 Task: Check the percentage active listings of foyer in the last 1 year.
Action: Mouse moved to (1072, 240)
Screenshot: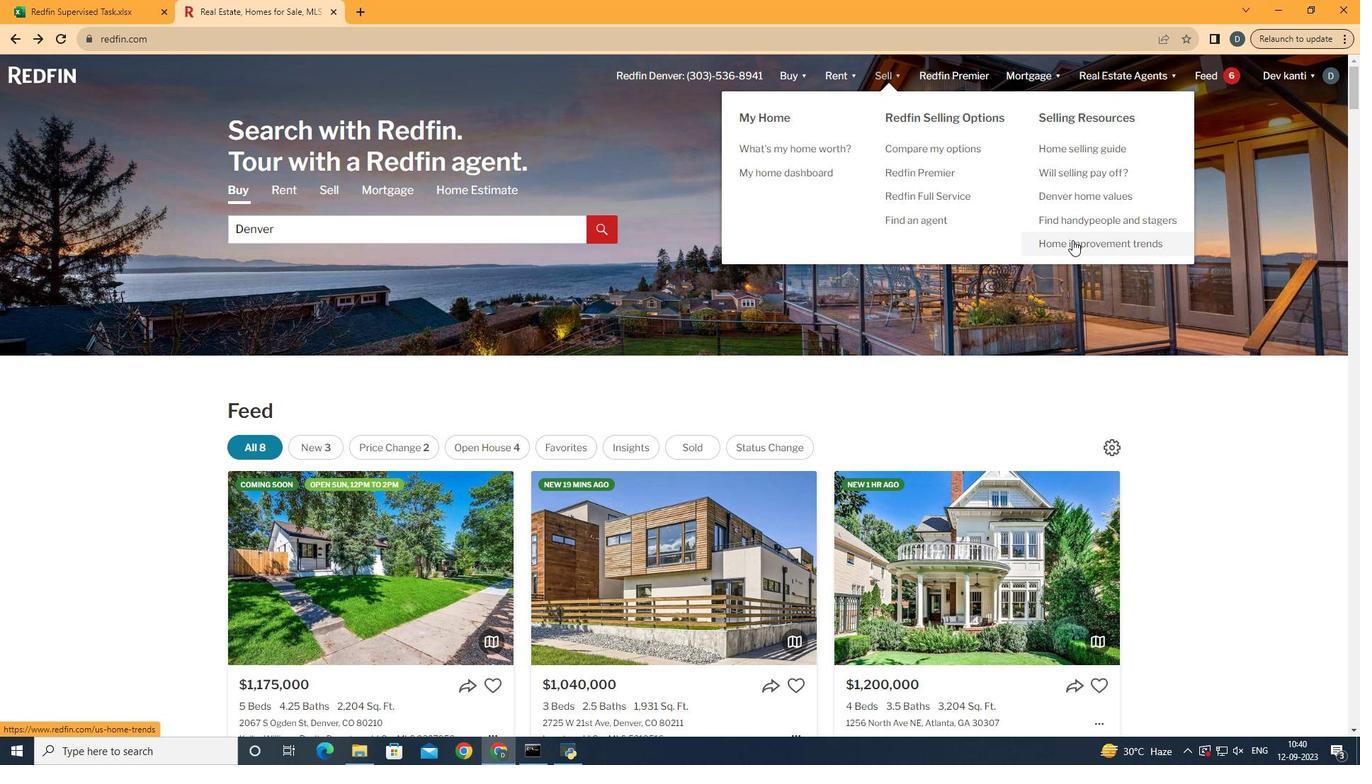 
Action: Mouse pressed left at (1072, 240)
Screenshot: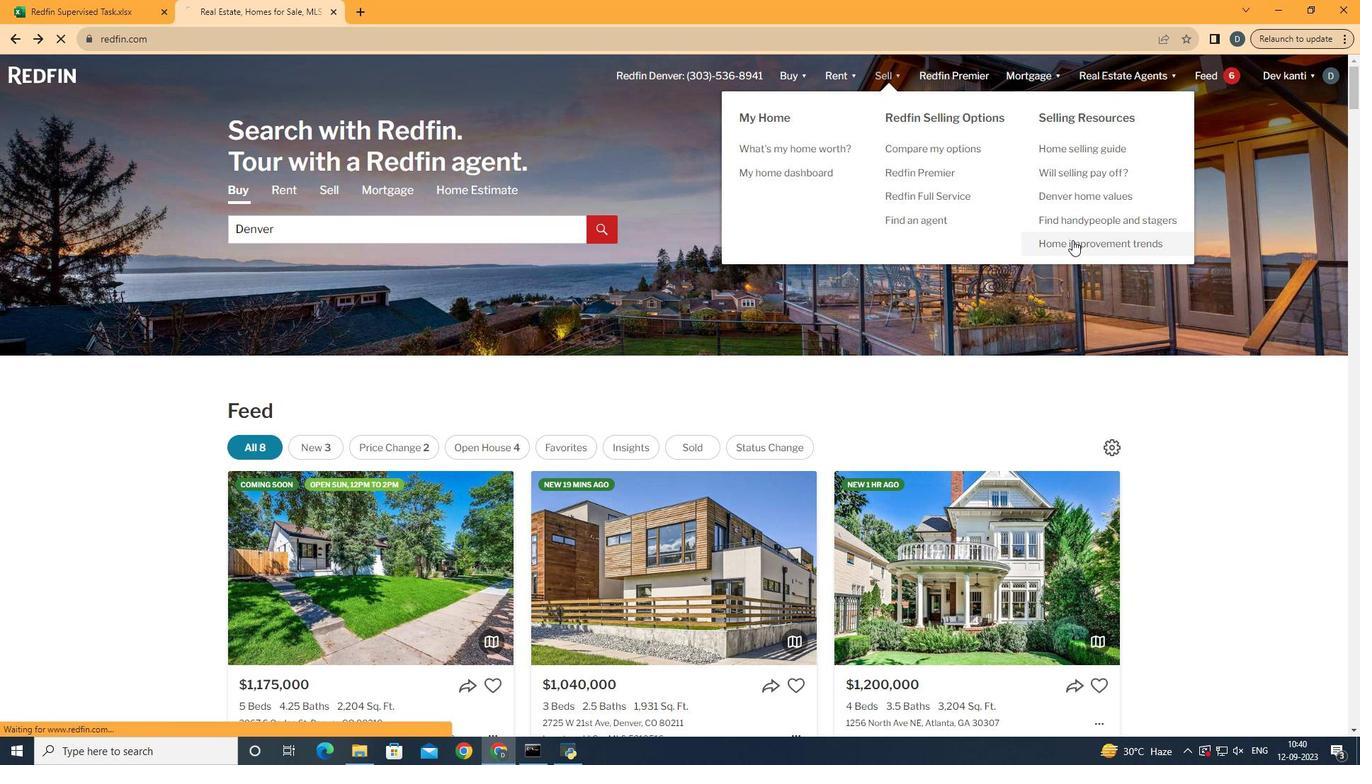 
Action: Mouse moved to (355, 271)
Screenshot: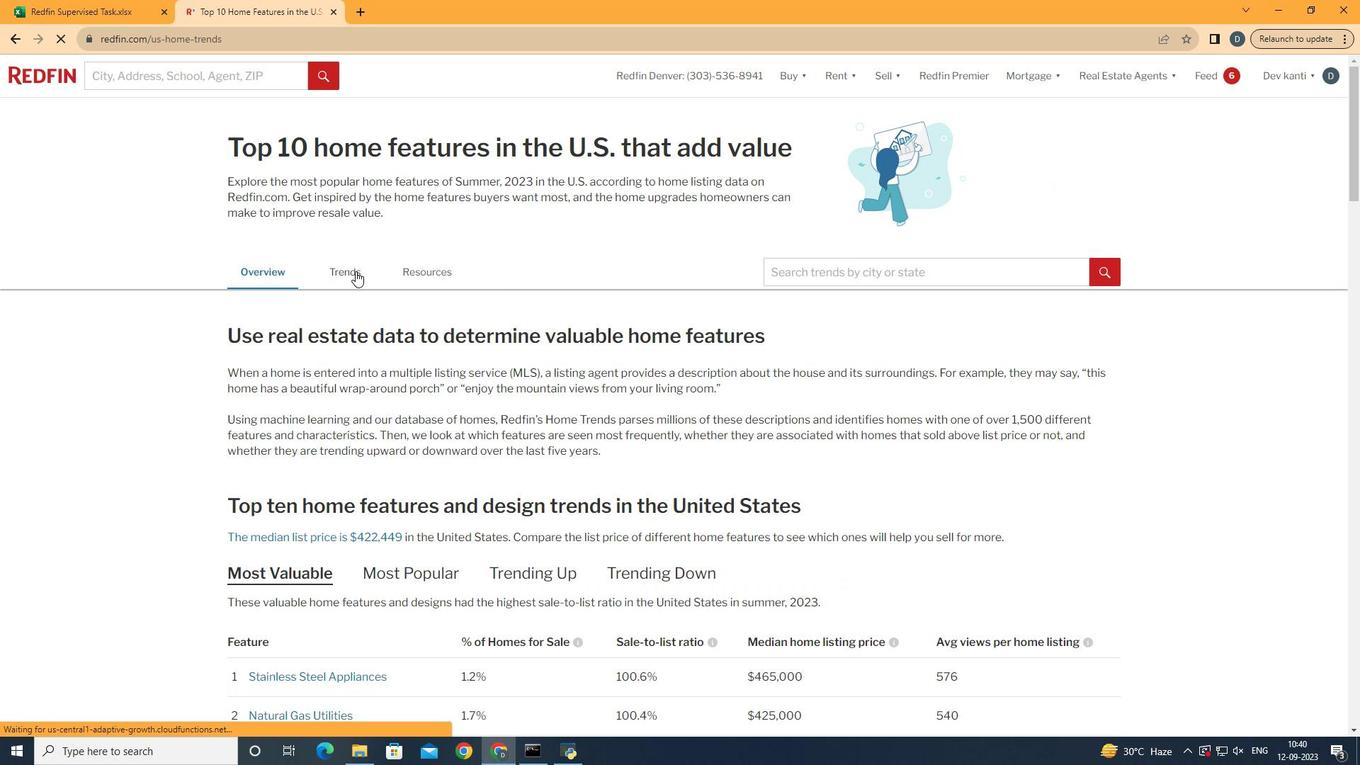 
Action: Mouse pressed left at (355, 271)
Screenshot: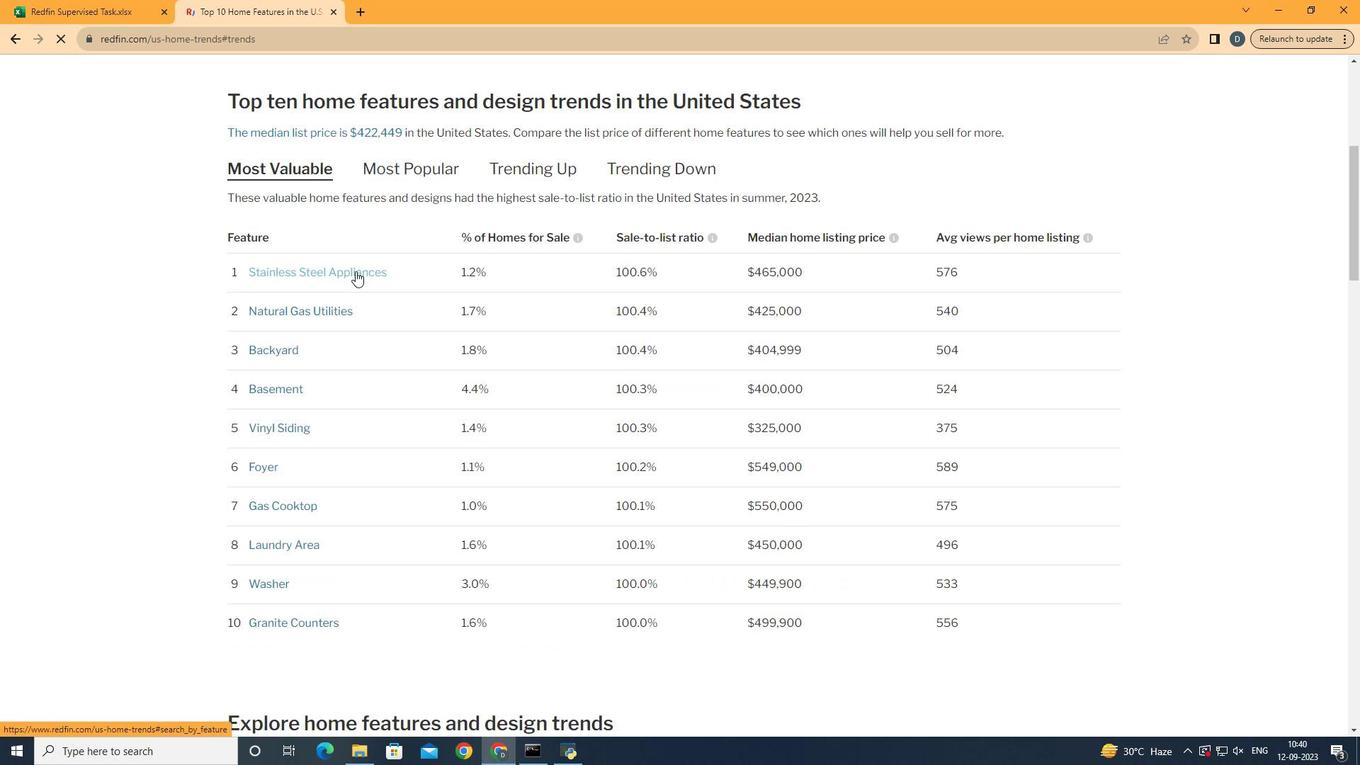 
Action: Mouse moved to (489, 359)
Screenshot: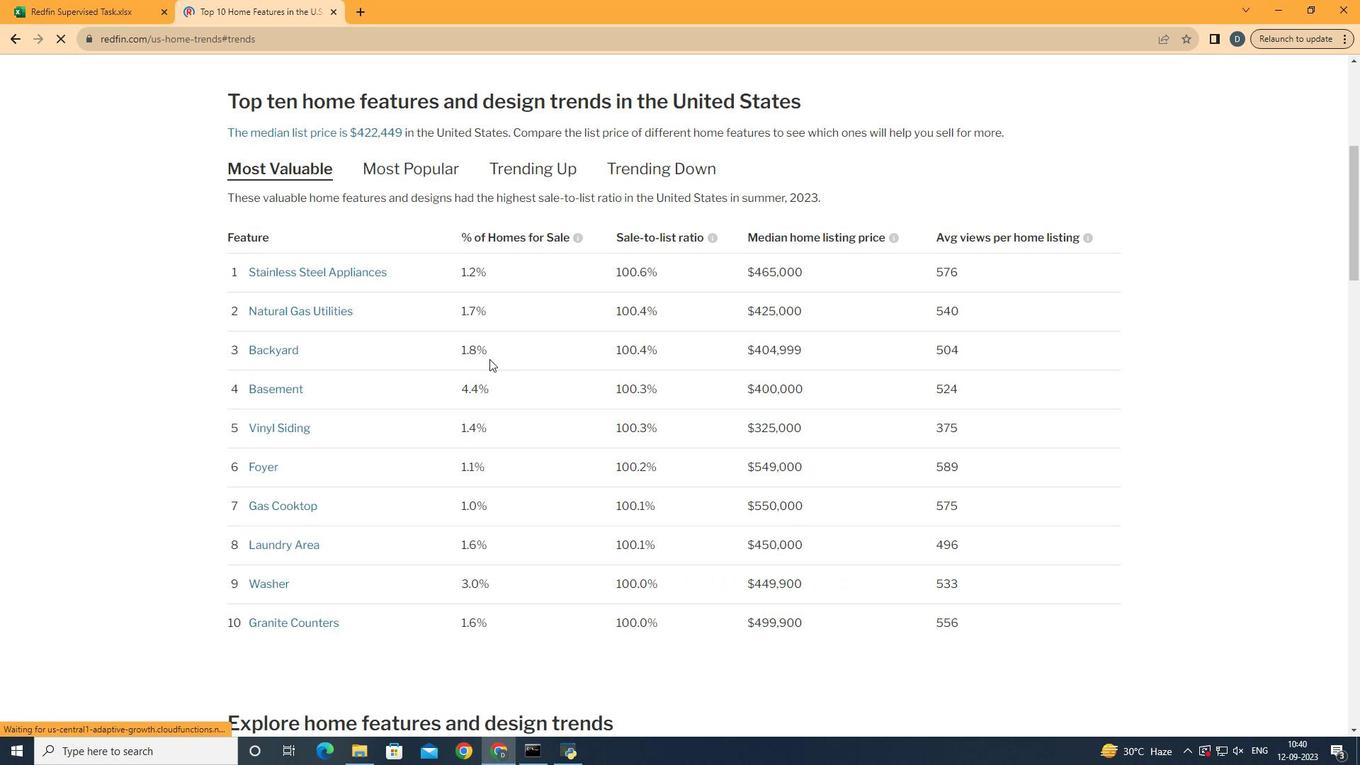 
Action: Mouse scrolled (489, 358) with delta (0, 0)
Screenshot: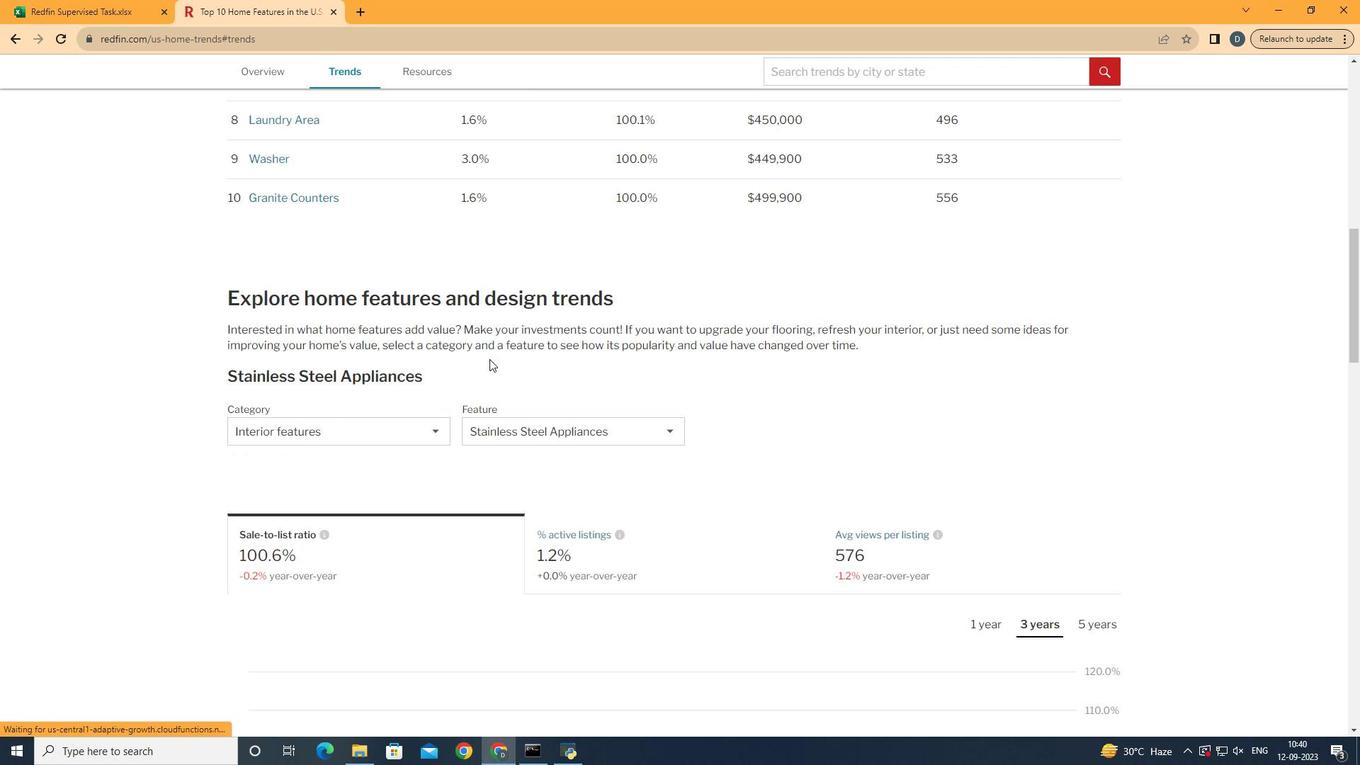 
Action: Mouse scrolled (489, 358) with delta (0, 0)
Screenshot: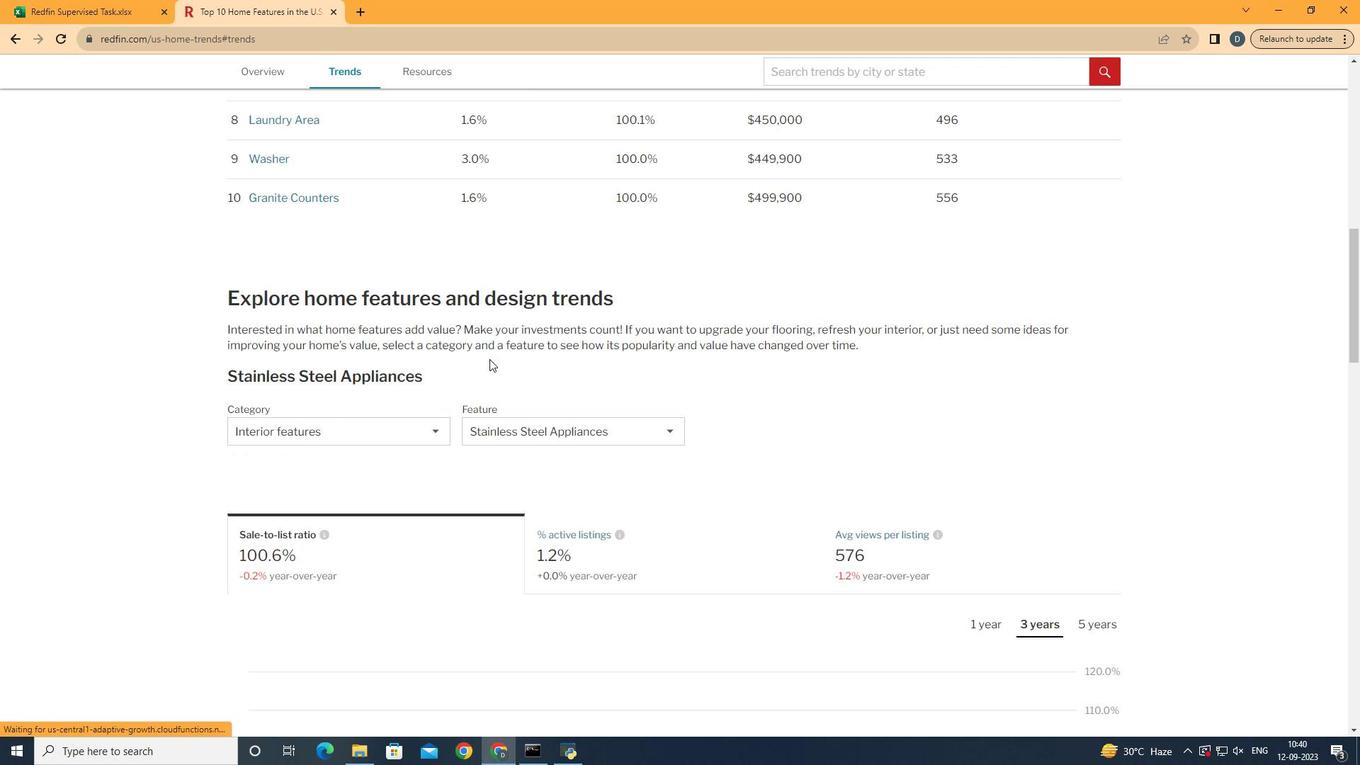 
Action: Mouse scrolled (489, 358) with delta (0, 0)
Screenshot: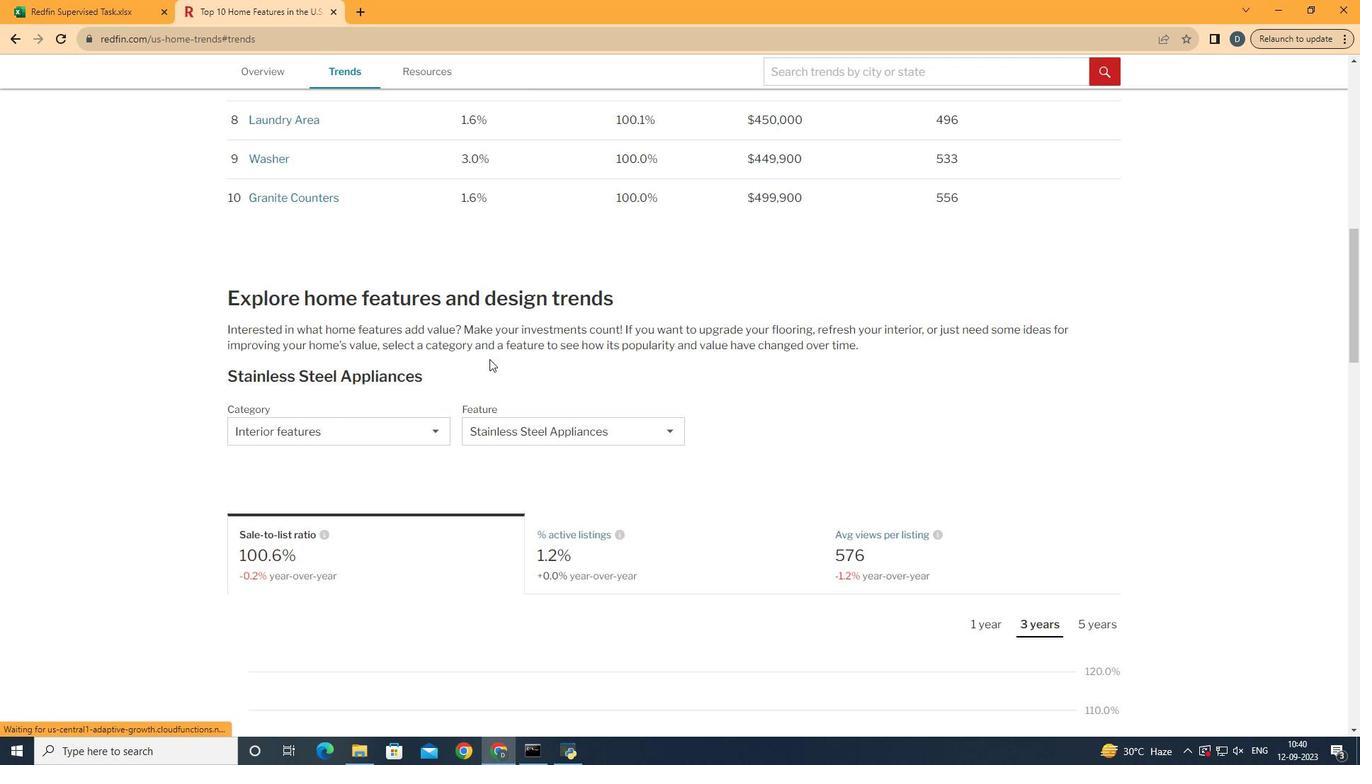 
Action: Mouse scrolled (489, 358) with delta (0, 0)
Screenshot: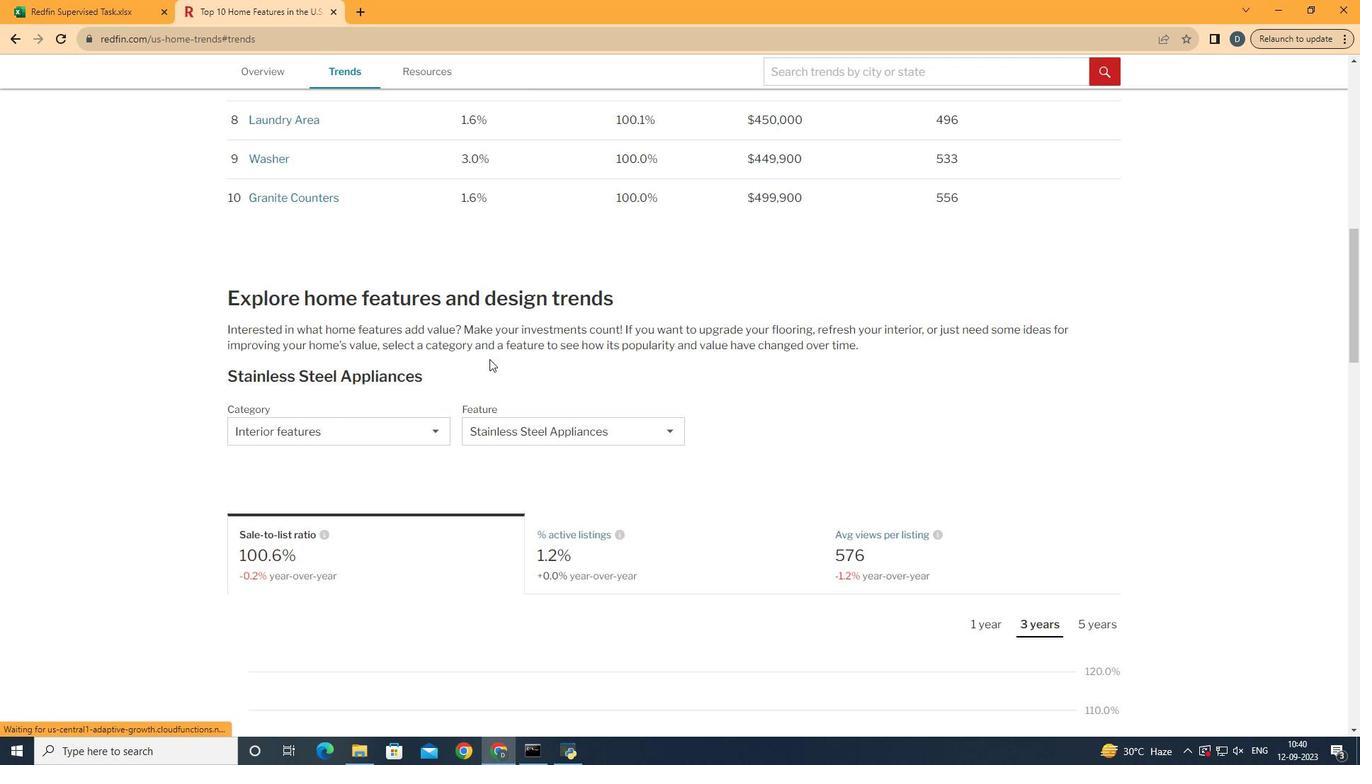 
Action: Mouse scrolled (489, 358) with delta (0, 0)
Screenshot: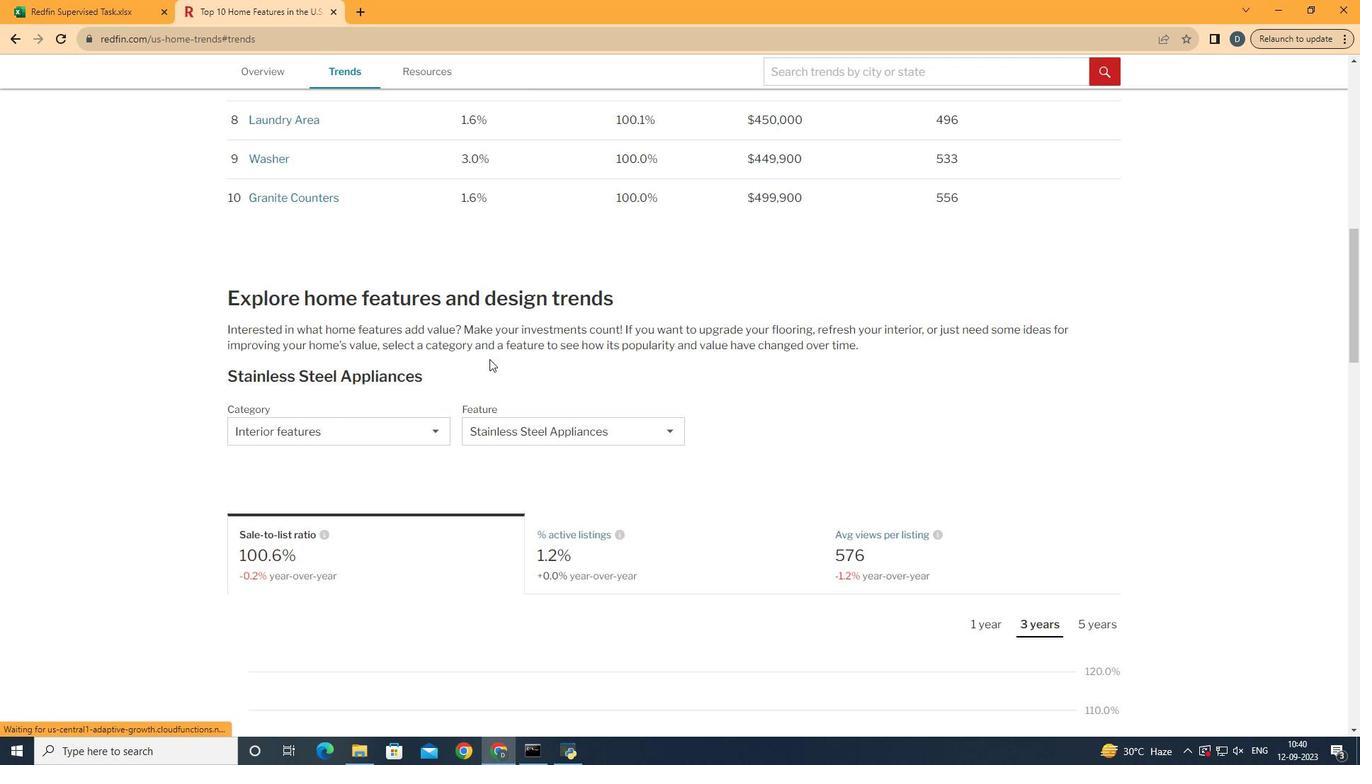 
Action: Mouse moved to (489, 359)
Screenshot: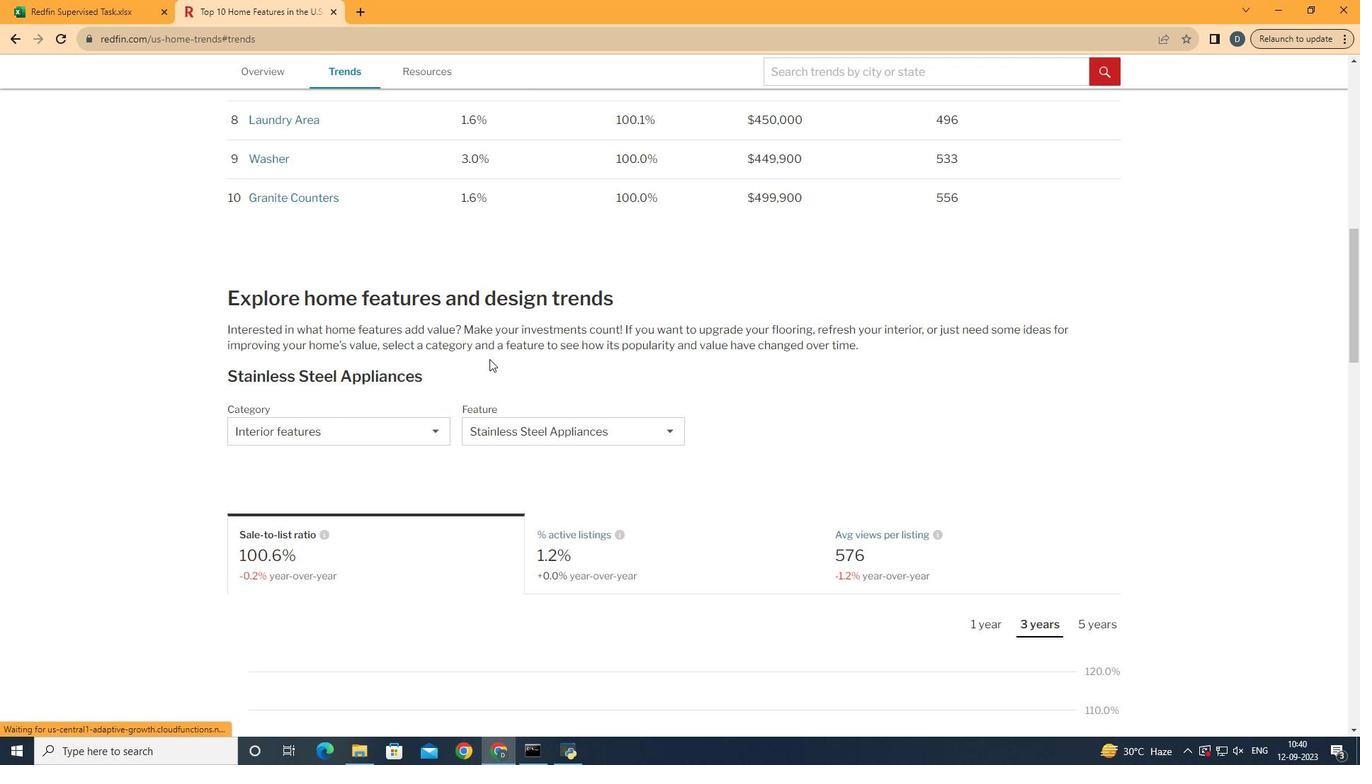 
Action: Mouse scrolled (489, 358) with delta (0, 0)
Screenshot: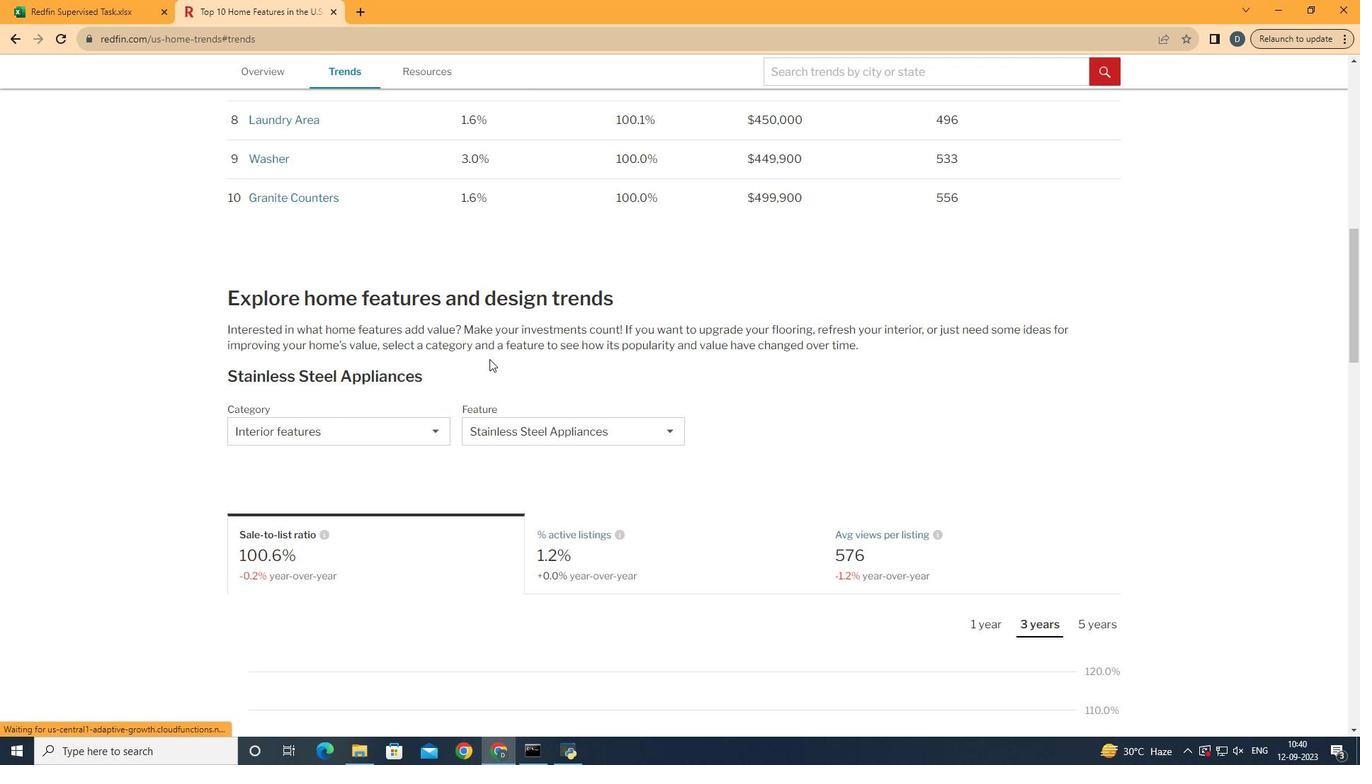 
Action: Mouse scrolled (489, 358) with delta (0, 0)
Screenshot: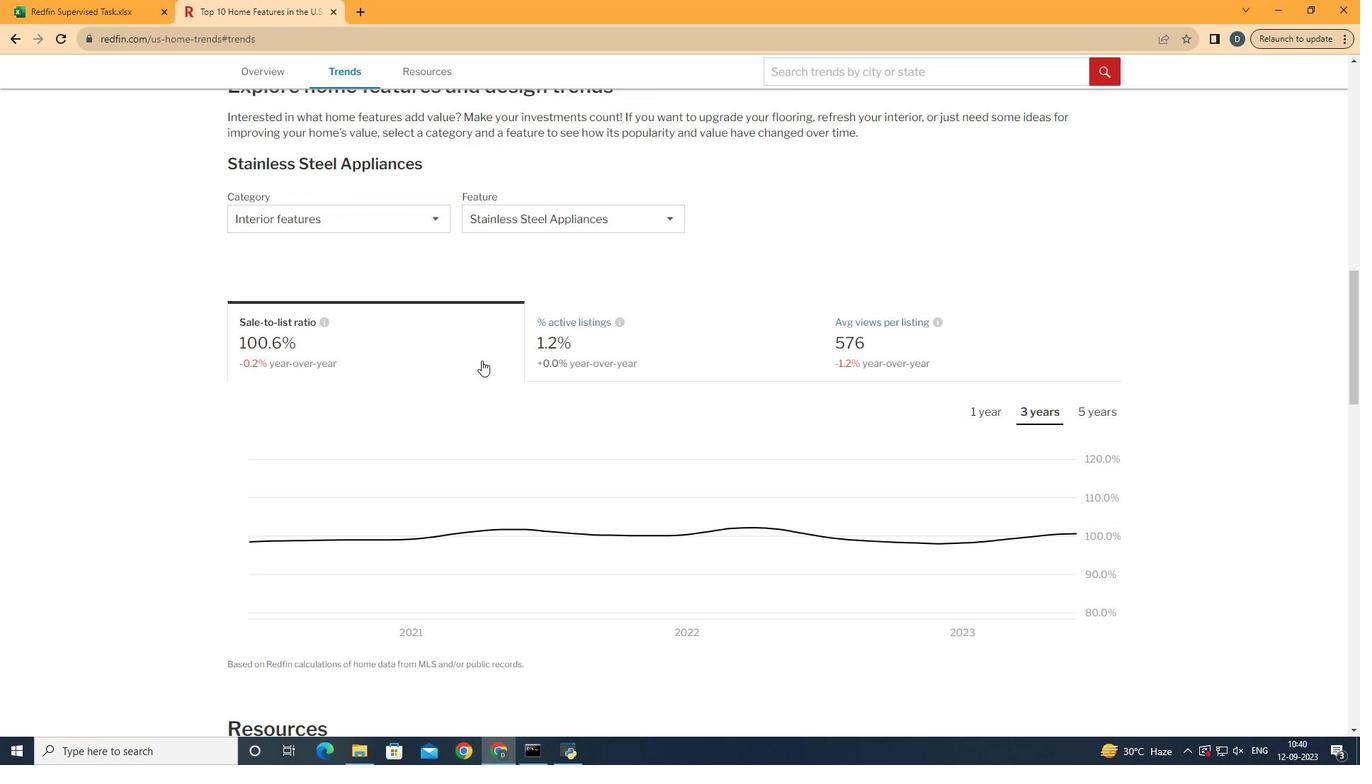 
Action: Mouse scrolled (489, 358) with delta (0, 0)
Screenshot: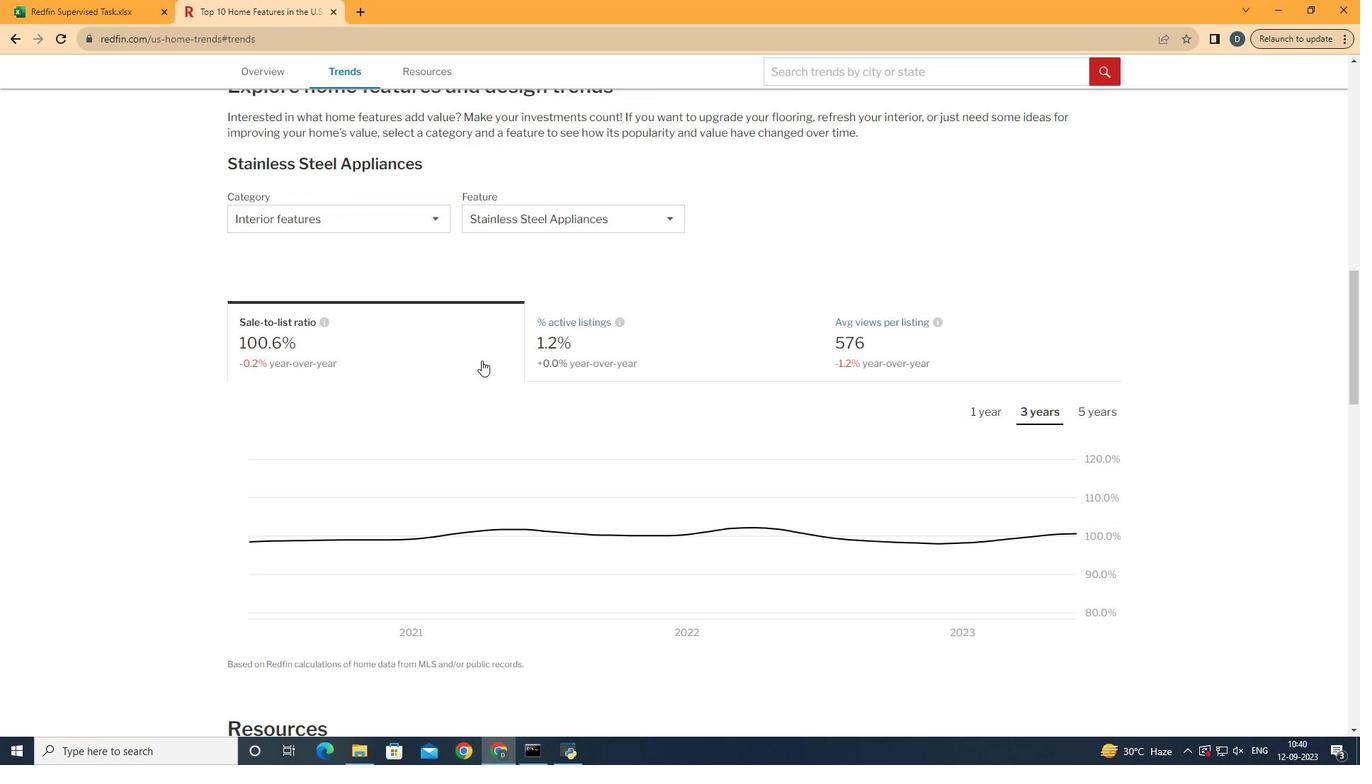 
Action: Mouse scrolled (489, 358) with delta (0, 0)
Screenshot: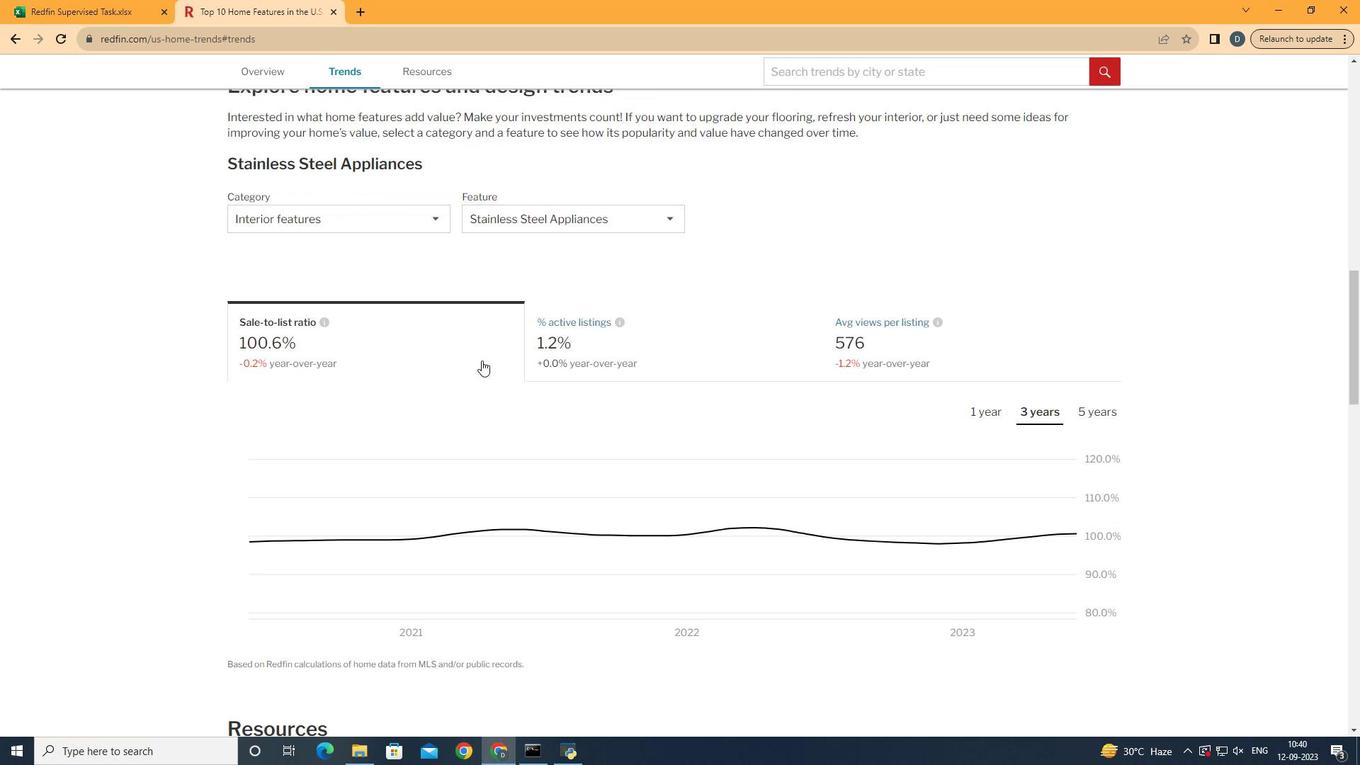 
Action: Mouse moved to (409, 221)
Screenshot: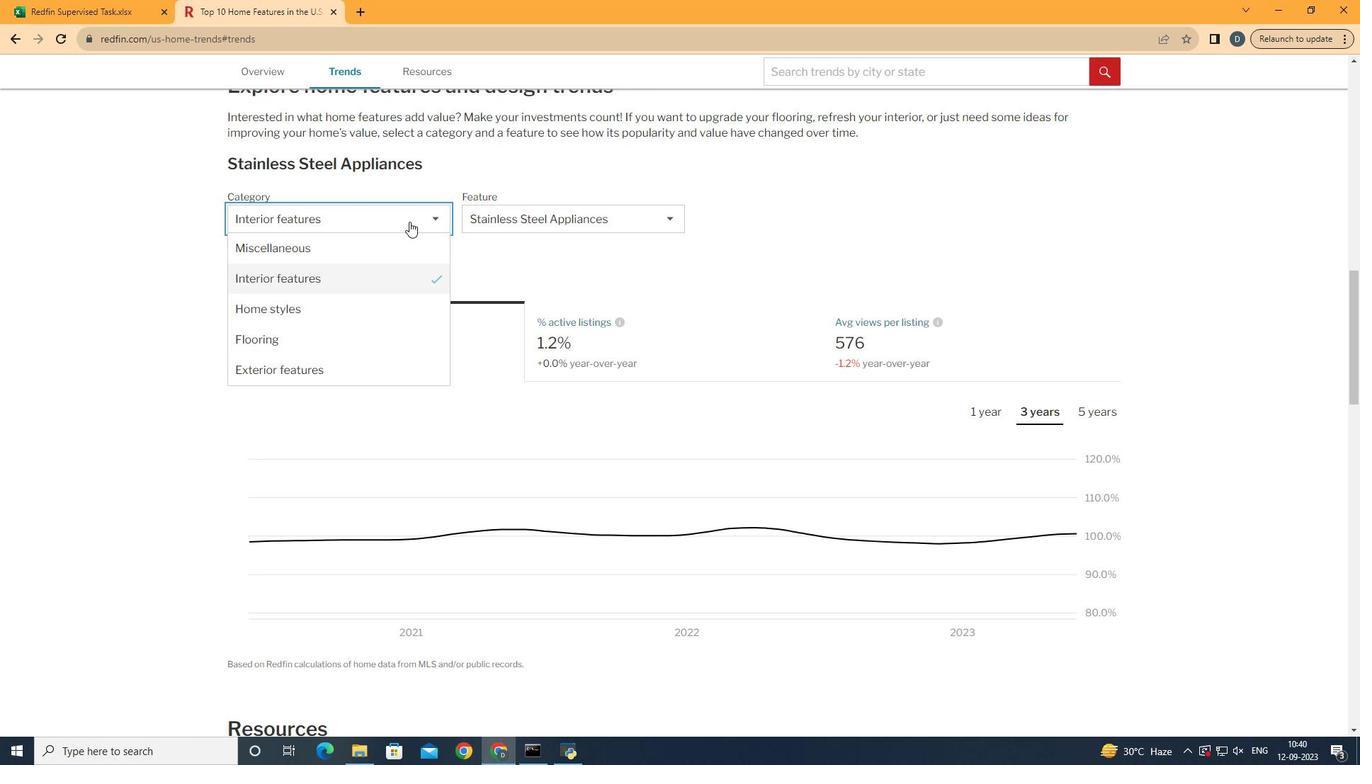 
Action: Mouse pressed left at (409, 221)
Screenshot: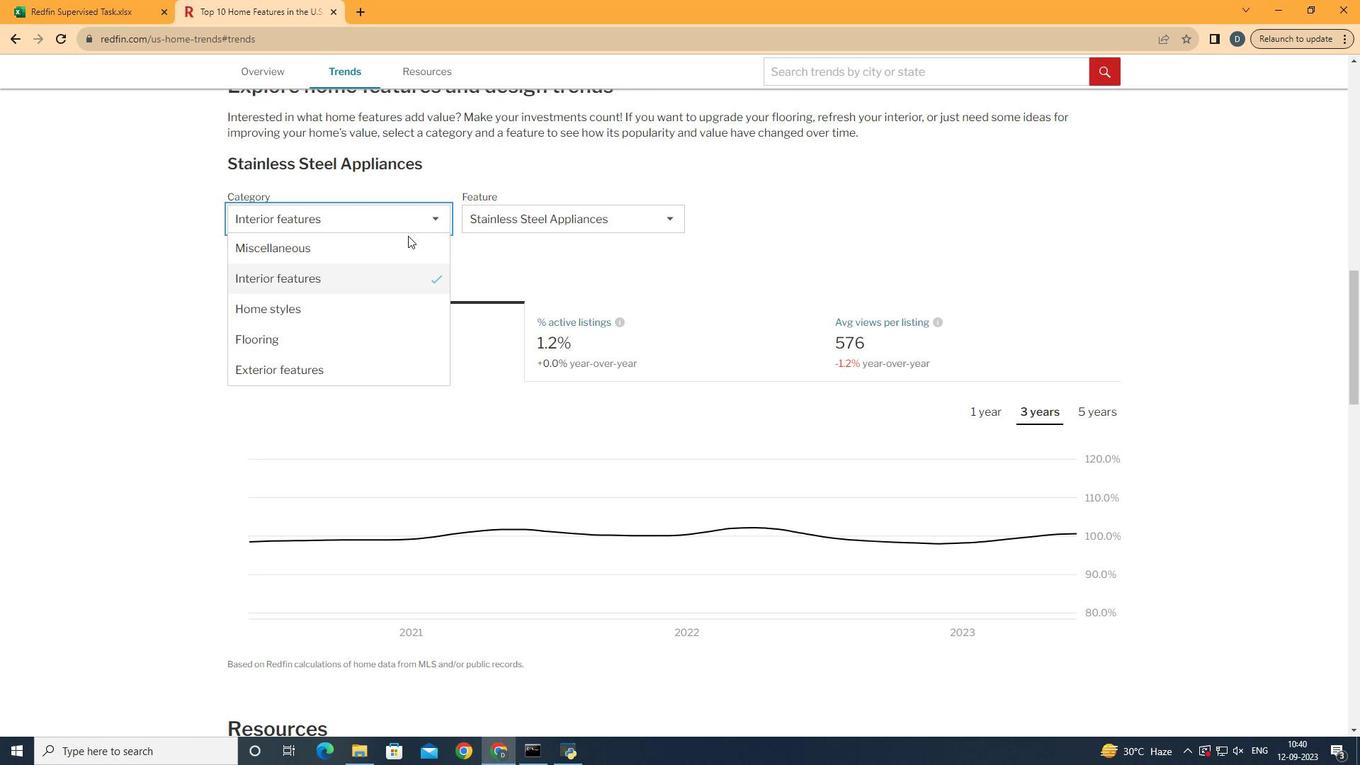 
Action: Mouse moved to (399, 282)
Screenshot: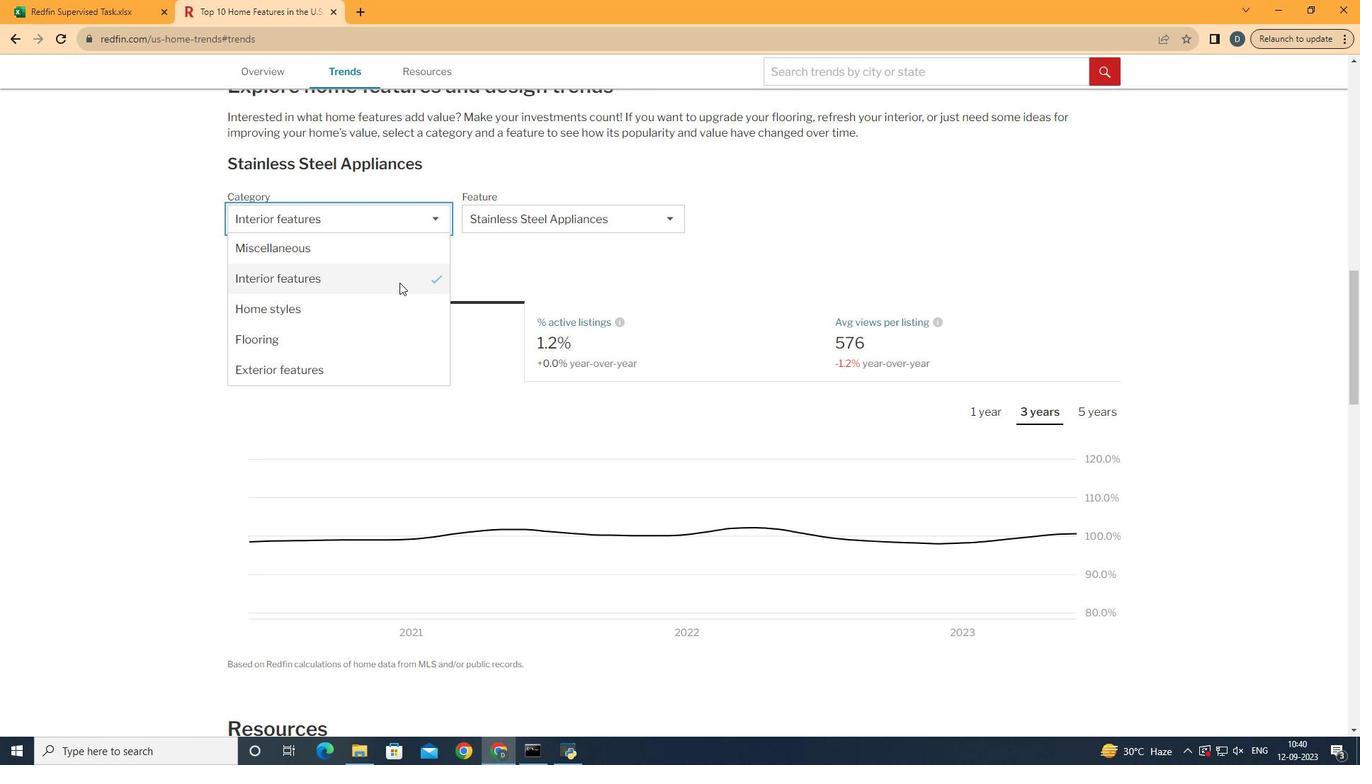 
Action: Mouse pressed left at (399, 282)
Screenshot: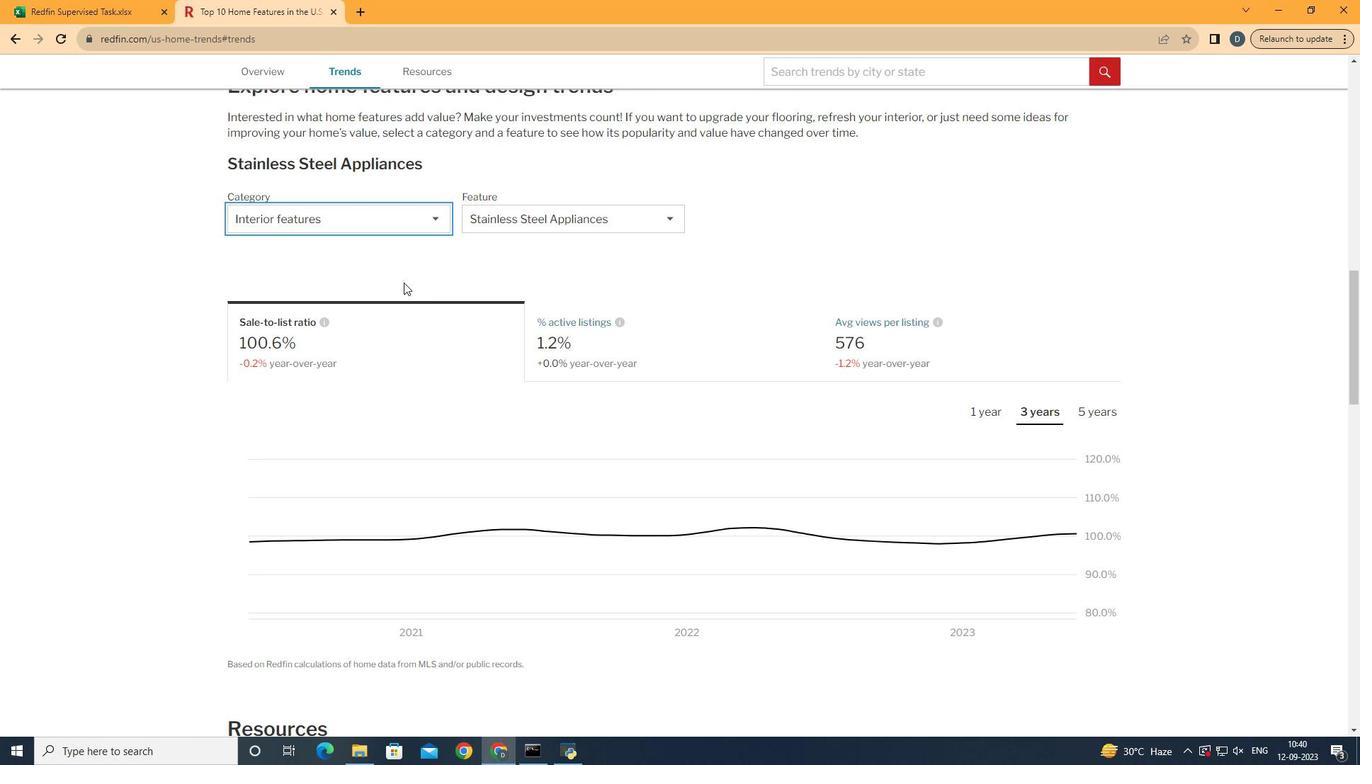 
Action: Mouse moved to (559, 221)
Screenshot: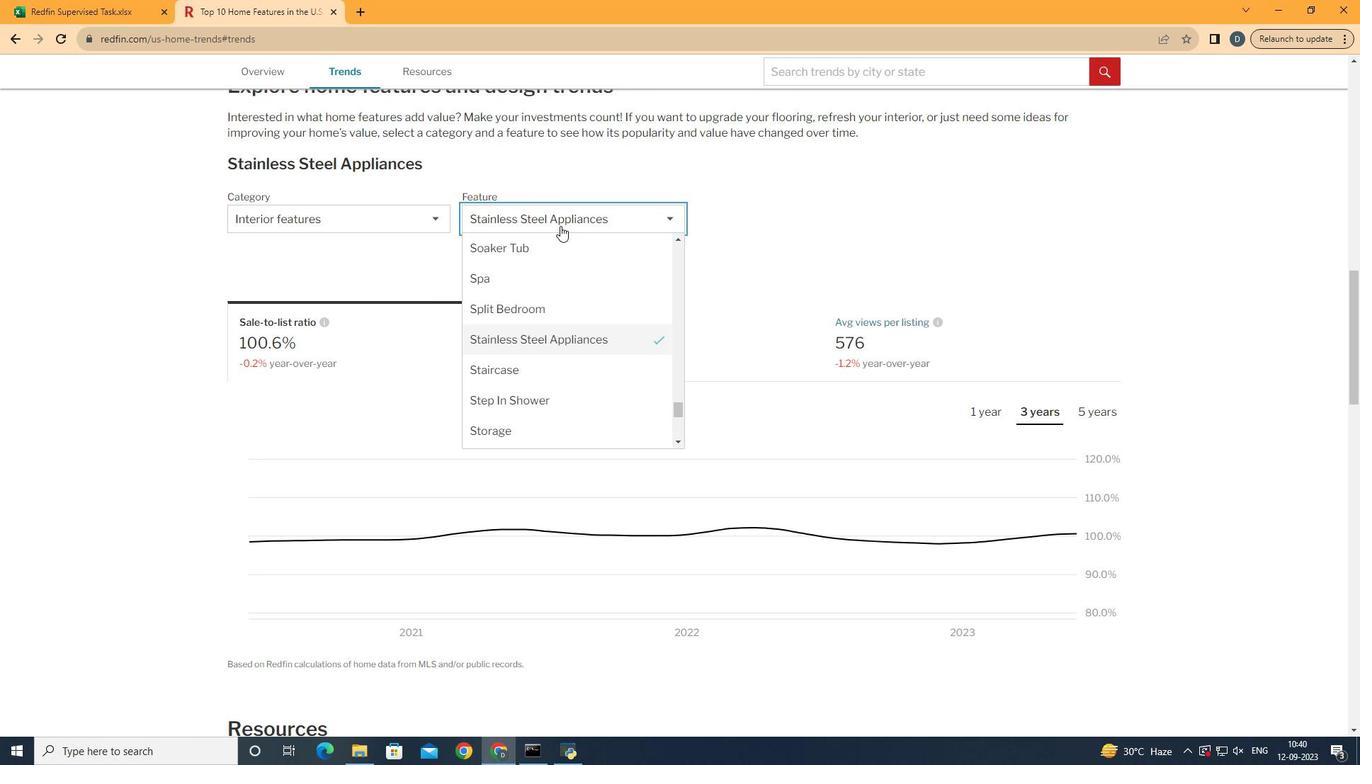
Action: Mouse pressed left at (559, 221)
Screenshot: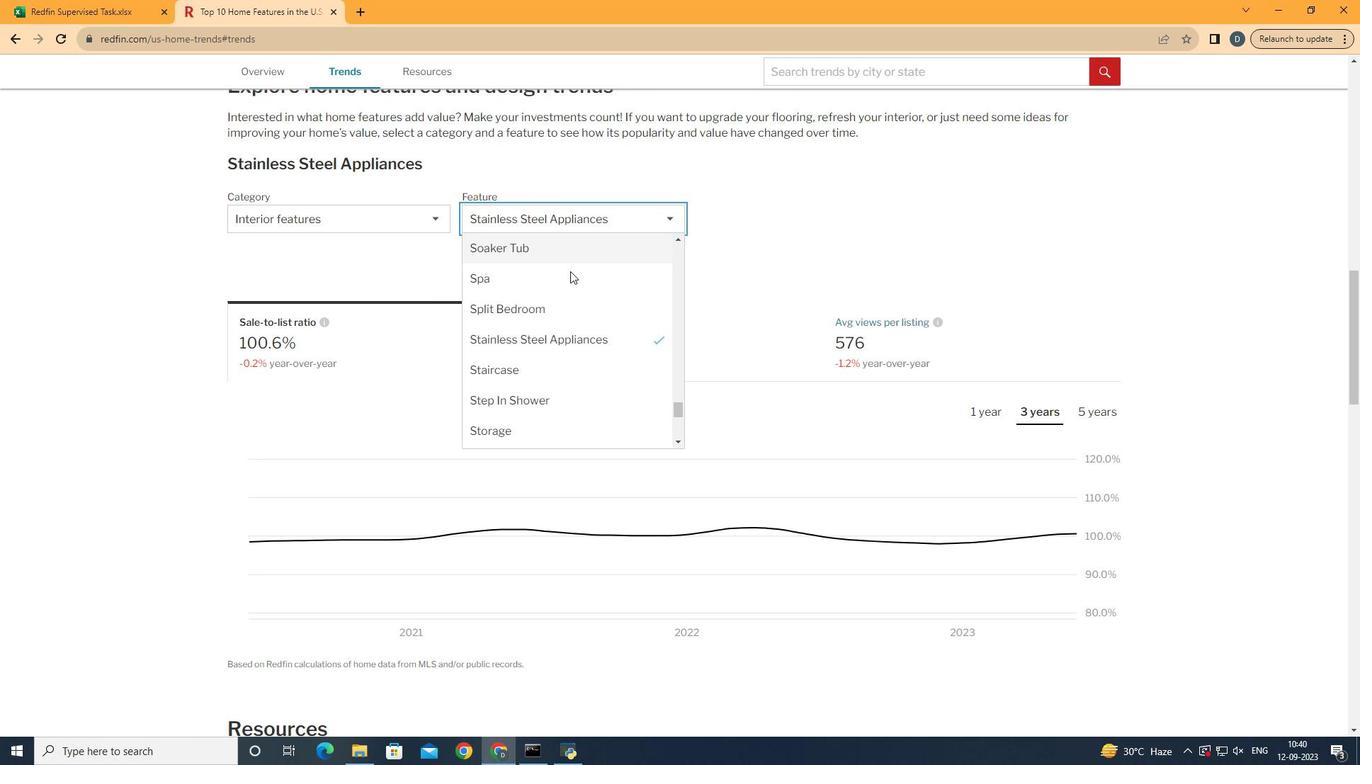 
Action: Mouse moved to (595, 337)
Screenshot: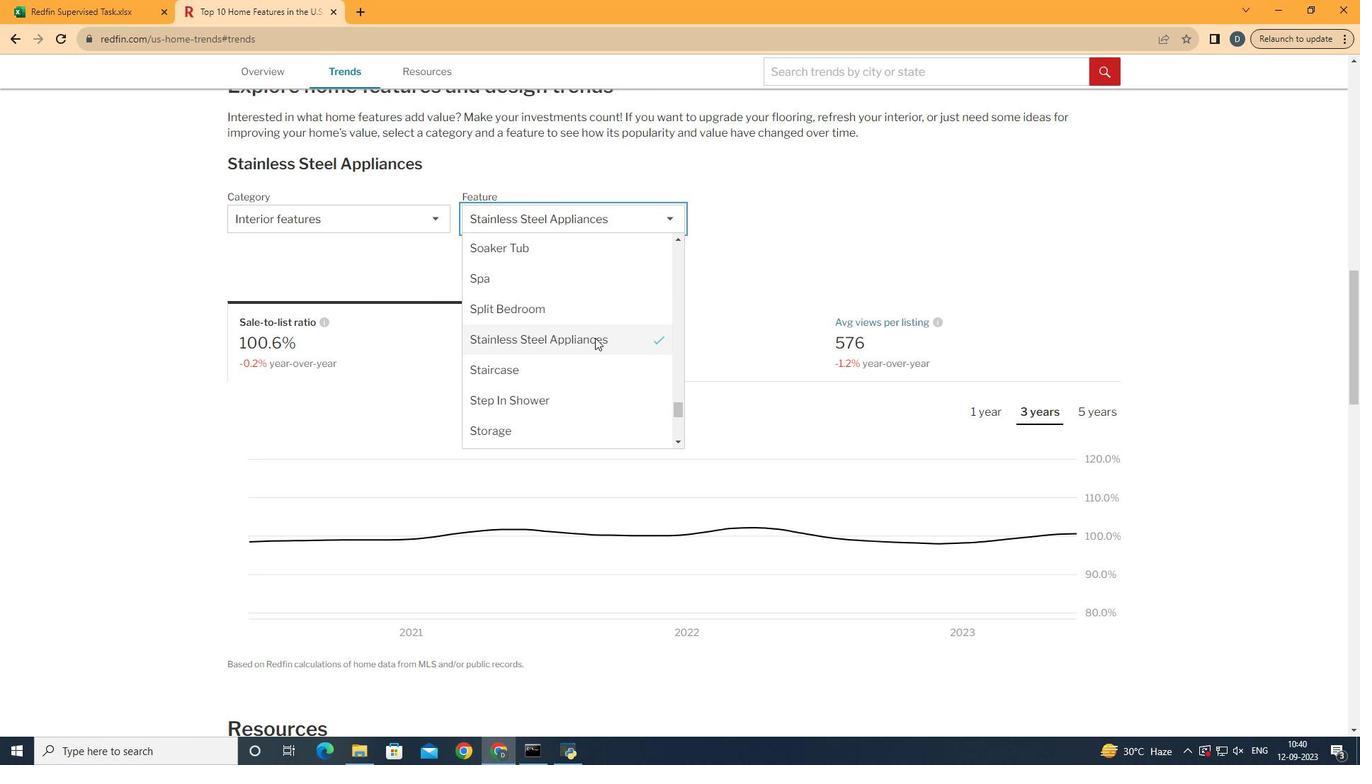 
Action: Mouse scrolled (595, 338) with delta (0, 0)
Screenshot: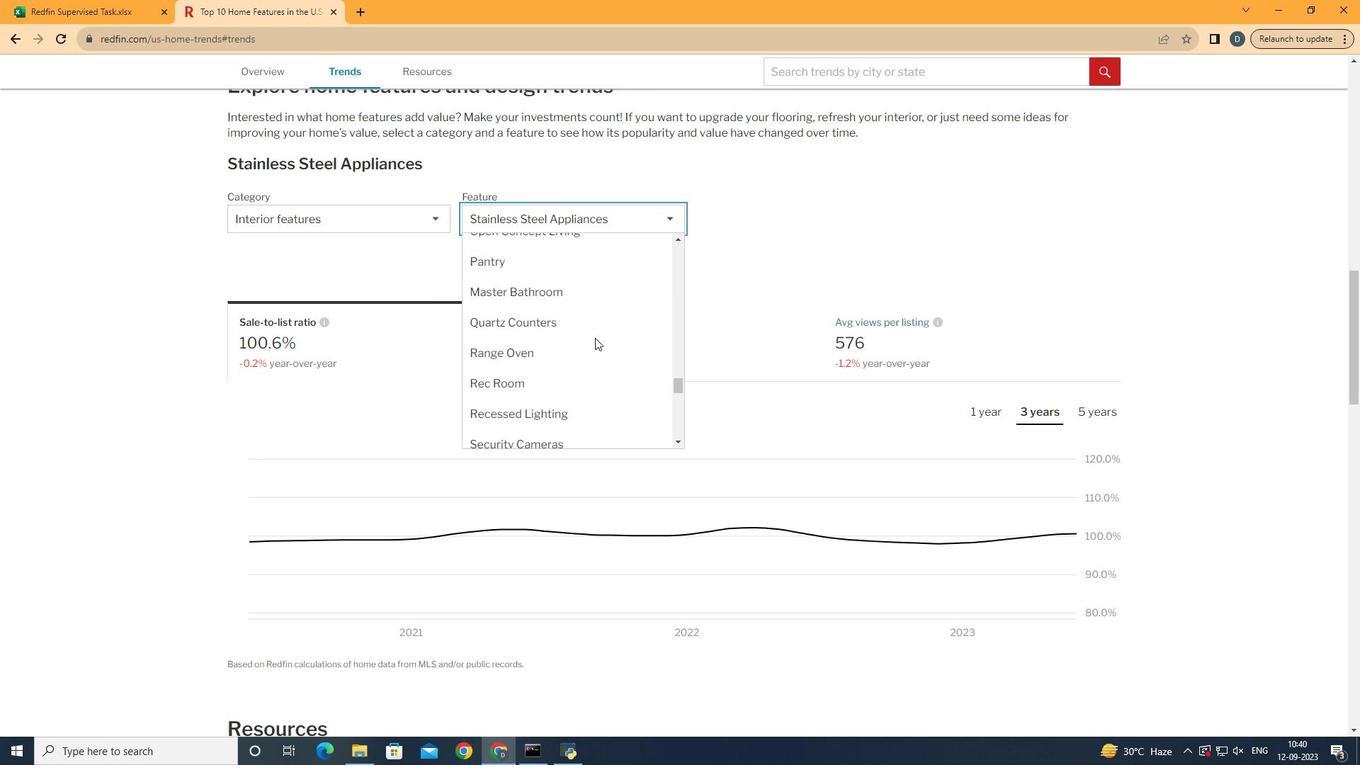 
Action: Mouse scrolled (595, 338) with delta (0, 0)
Screenshot: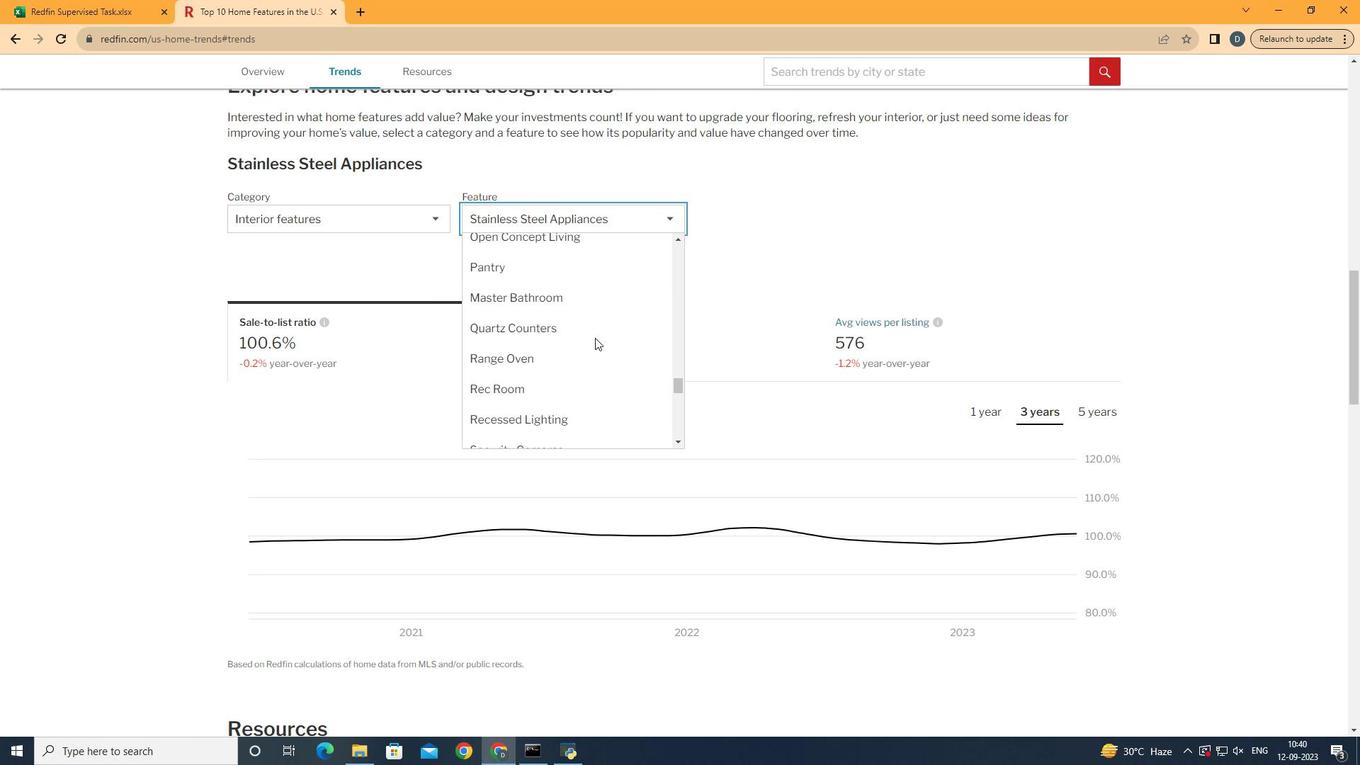 
Action: Mouse scrolled (595, 338) with delta (0, 0)
Screenshot: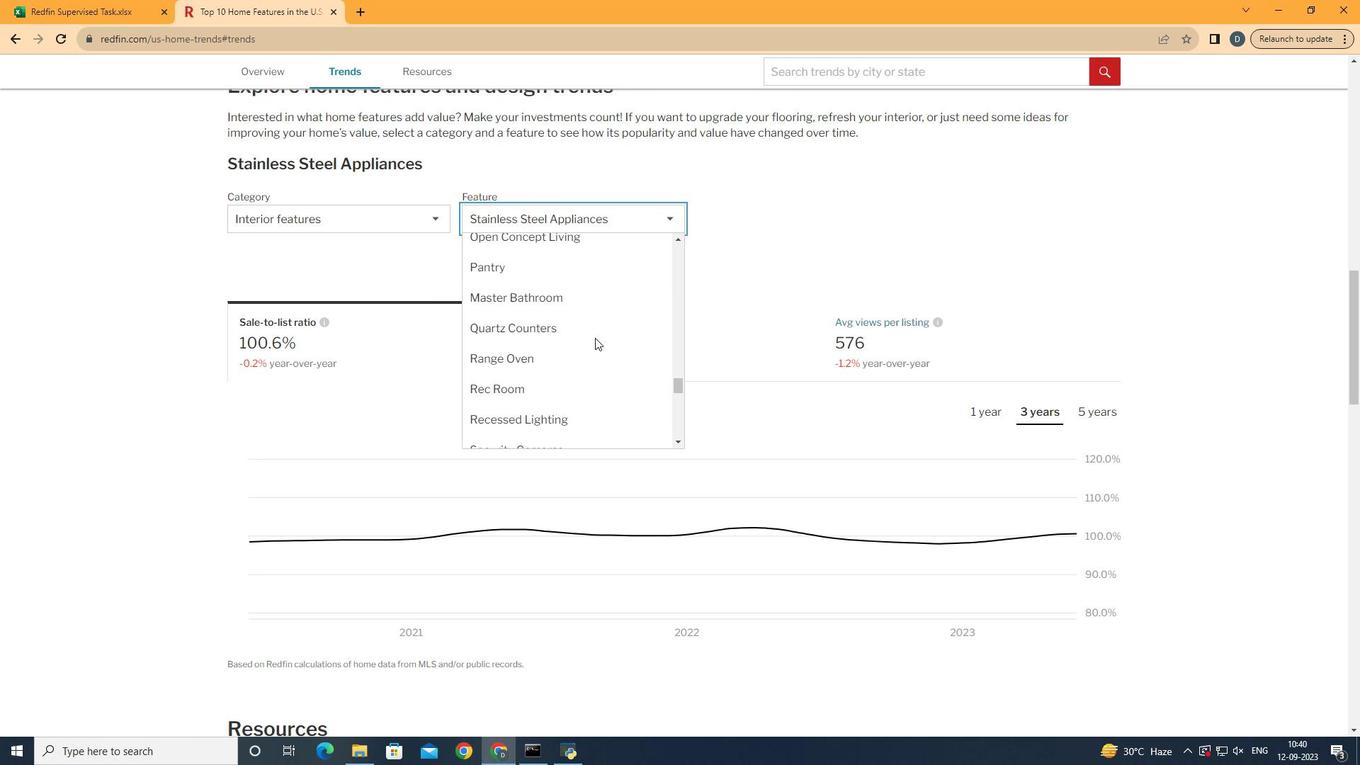 
Action: Mouse scrolled (595, 338) with delta (0, 0)
Screenshot: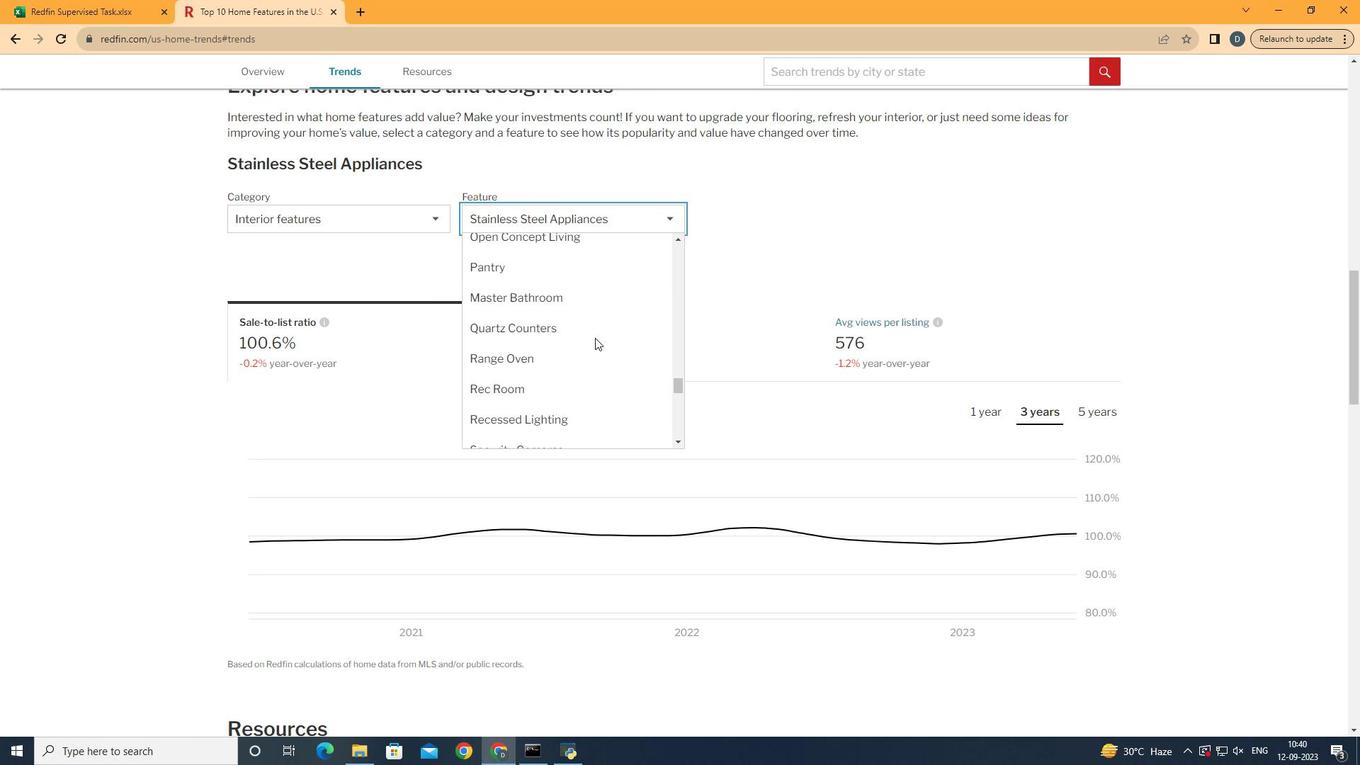 
Action: Mouse scrolled (595, 338) with delta (0, 0)
Screenshot: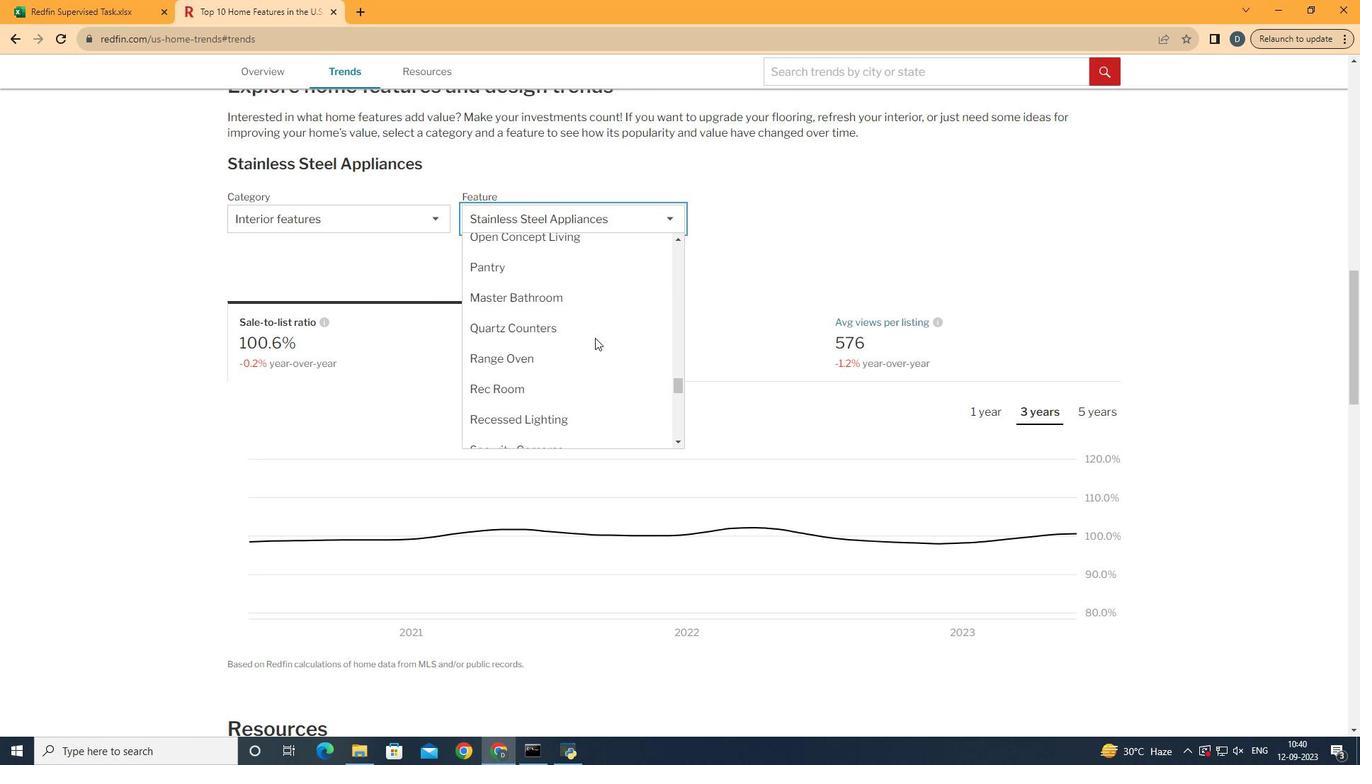 
Action: Mouse scrolled (595, 338) with delta (0, 0)
Screenshot: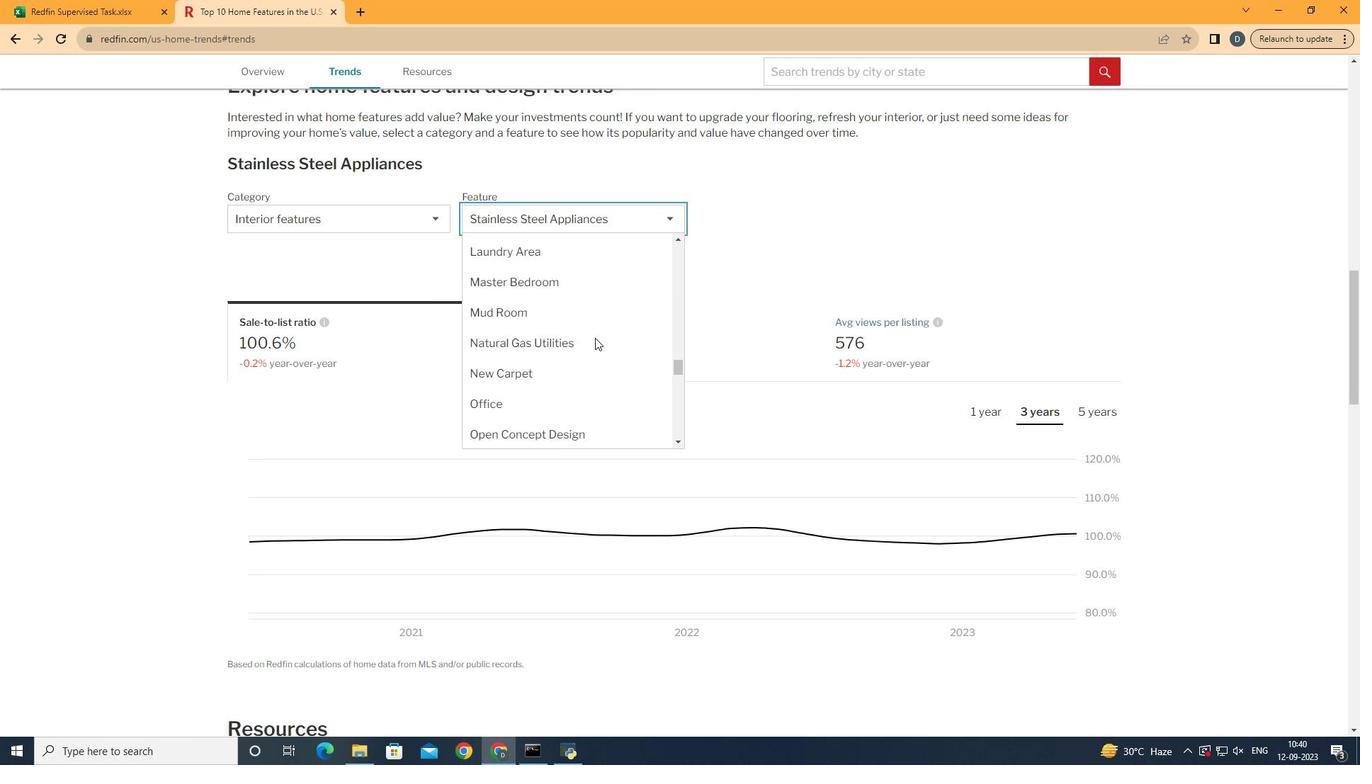 
Action: Mouse scrolled (595, 338) with delta (0, 0)
Screenshot: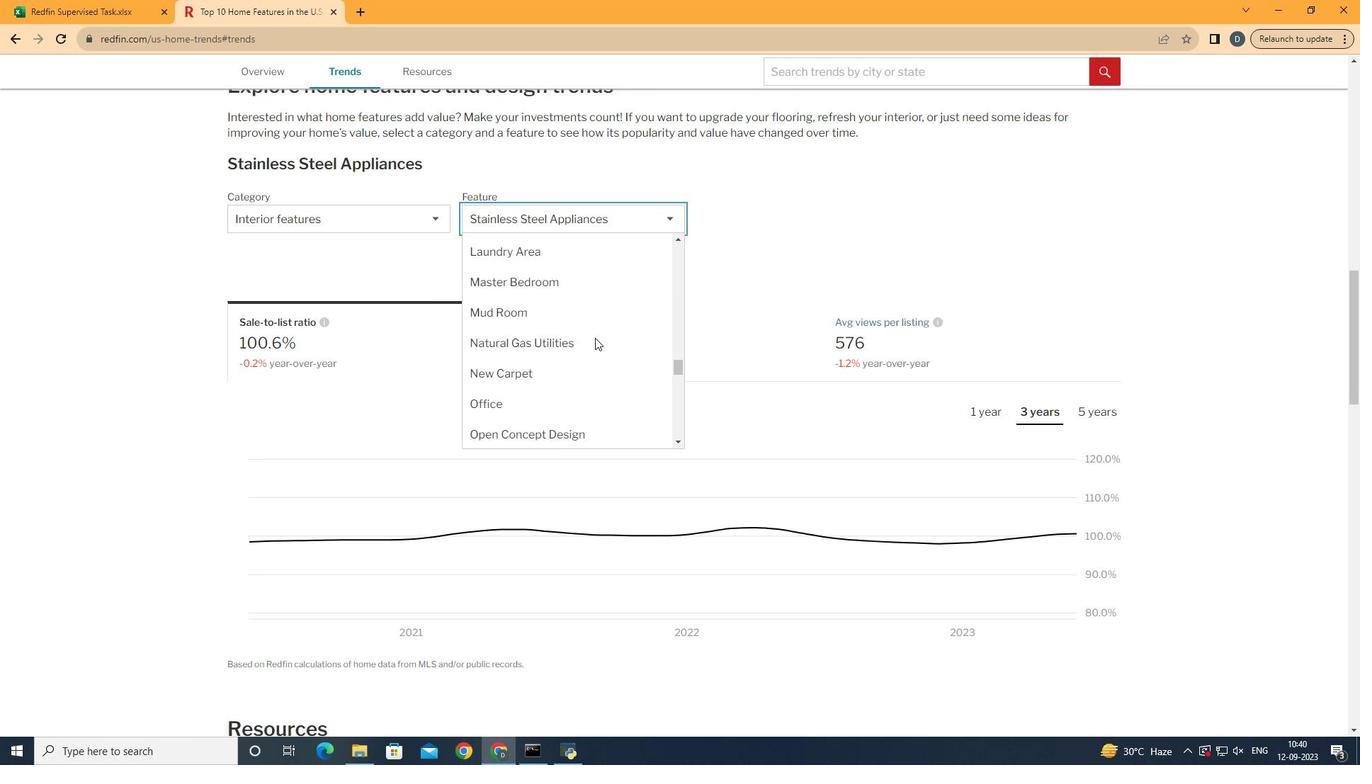 
Action: Mouse scrolled (595, 338) with delta (0, 0)
Screenshot: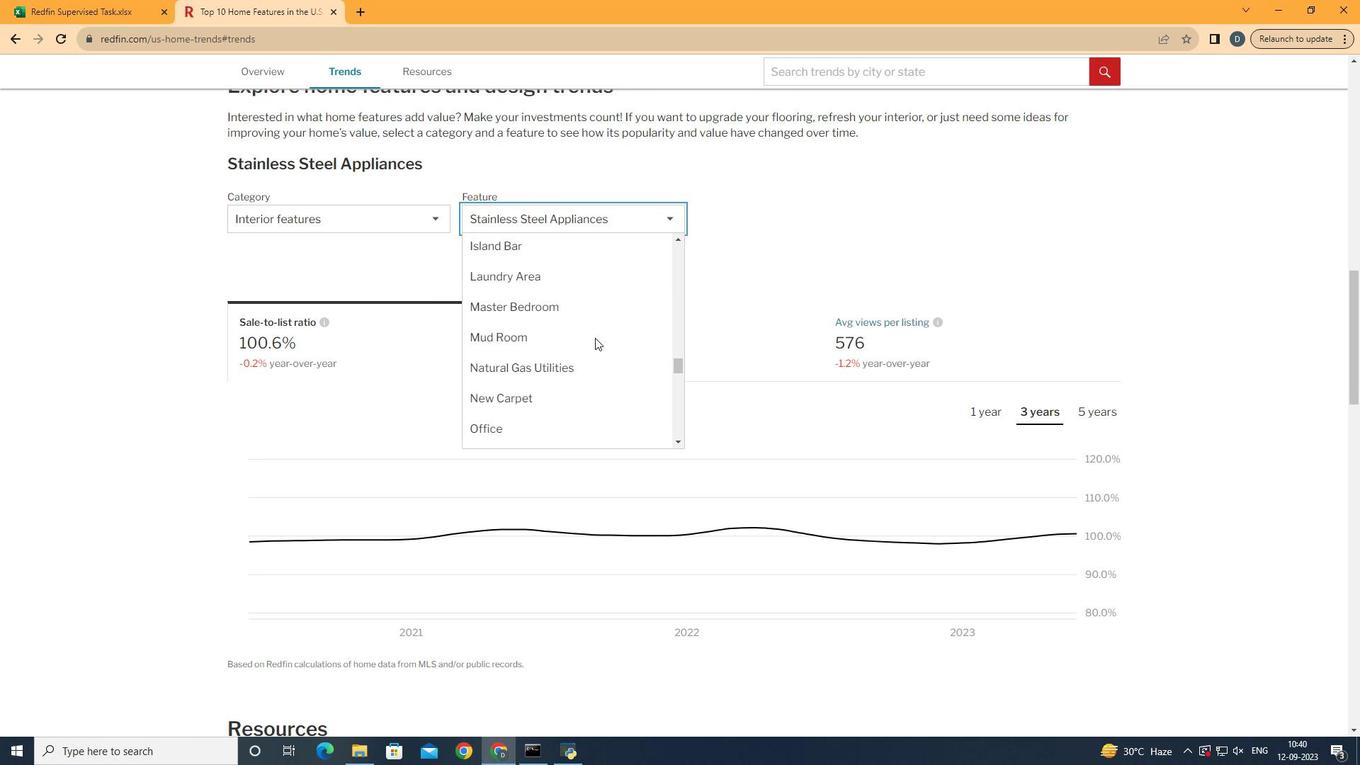 
Action: Mouse scrolled (595, 338) with delta (0, 0)
Screenshot: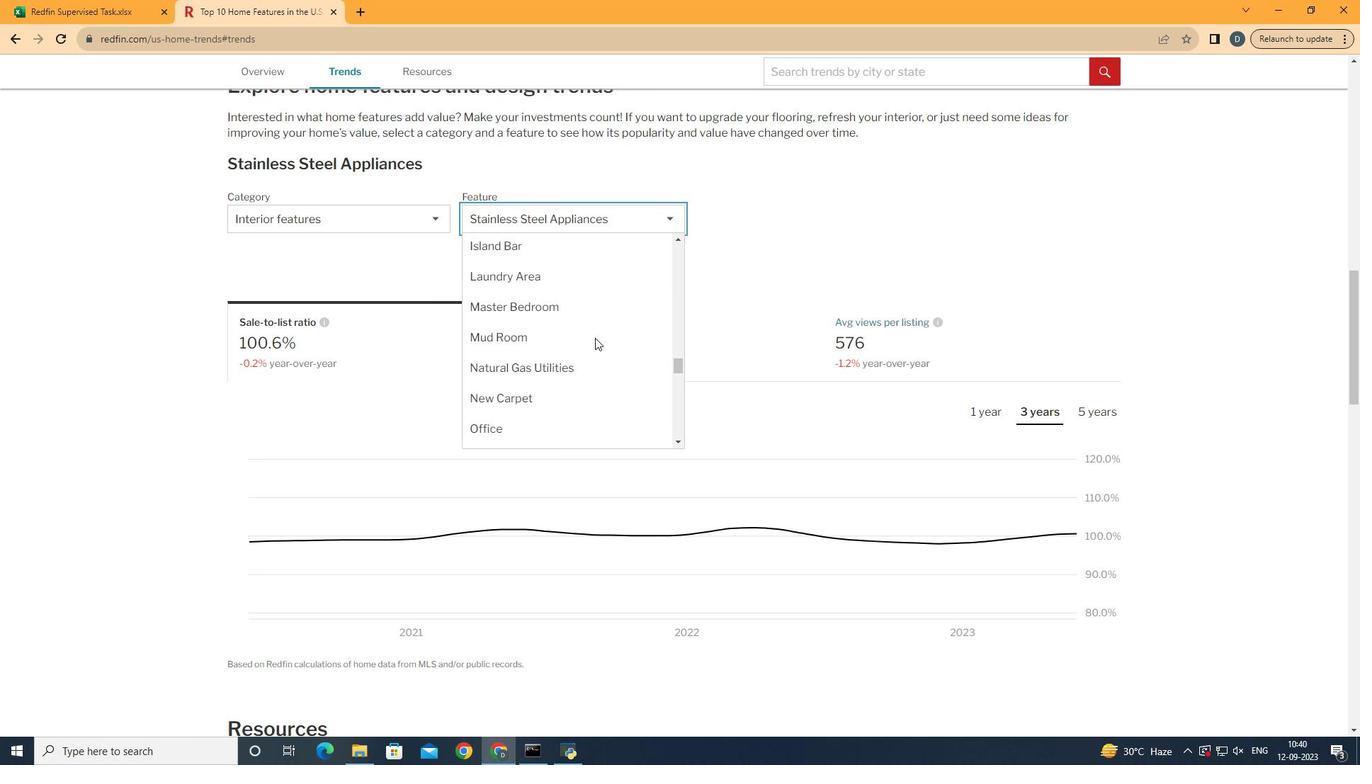 
Action: Mouse scrolled (595, 338) with delta (0, 0)
Screenshot: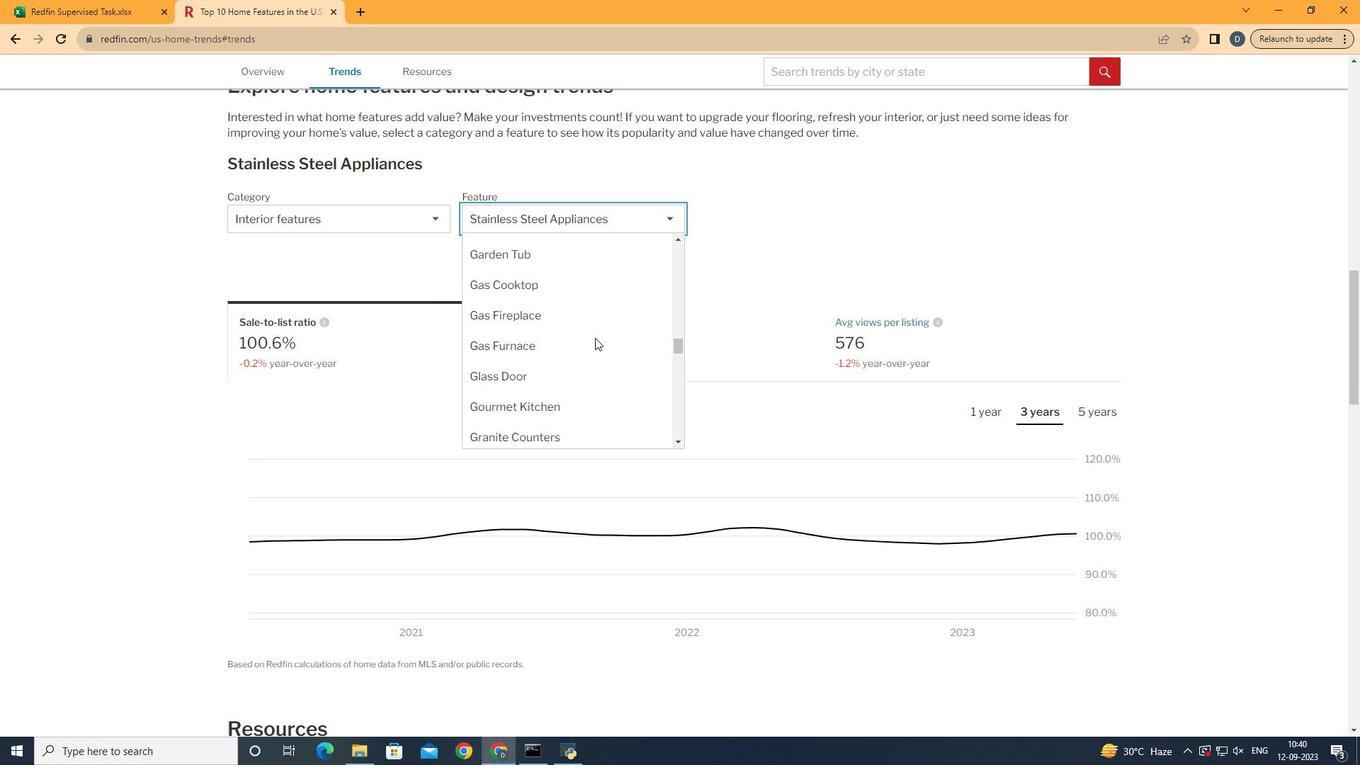 
Action: Mouse scrolled (595, 338) with delta (0, 0)
Screenshot: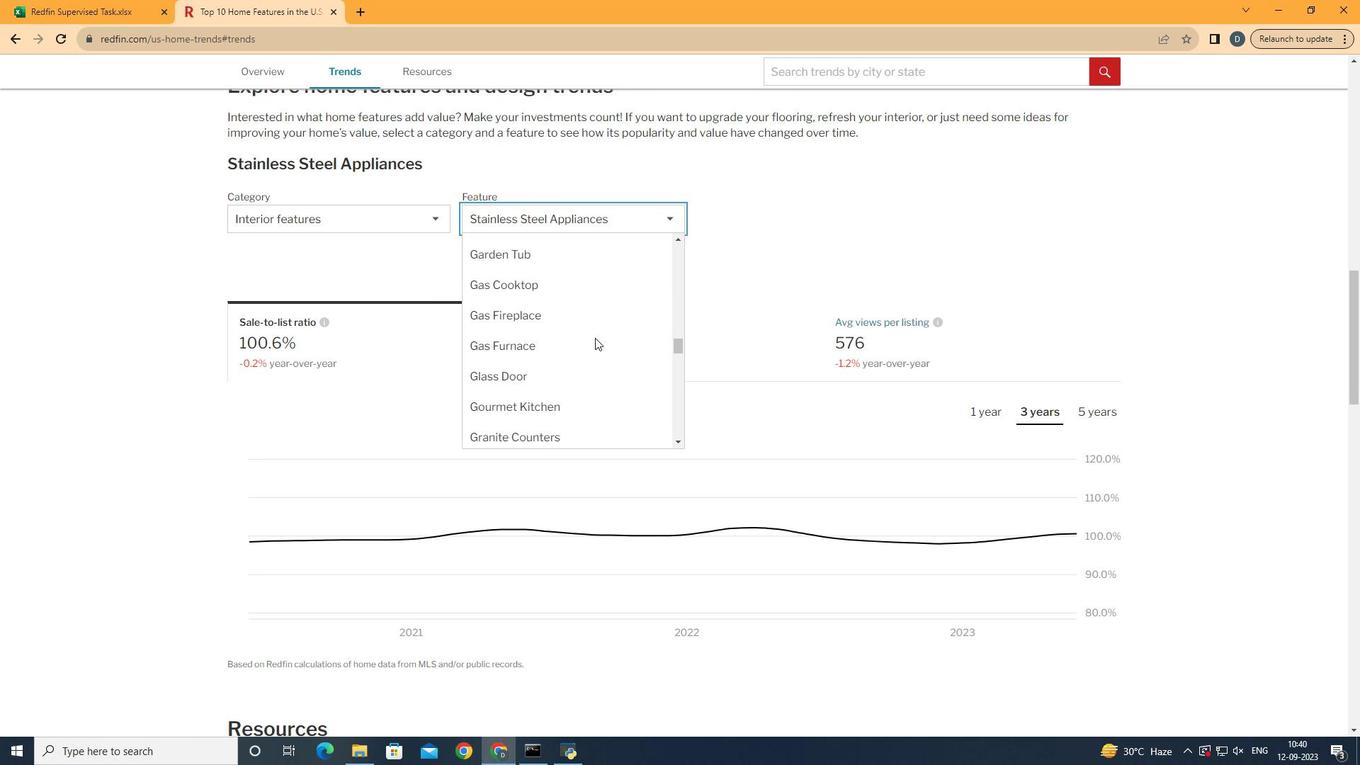 
Action: Mouse scrolled (595, 338) with delta (0, 0)
Screenshot: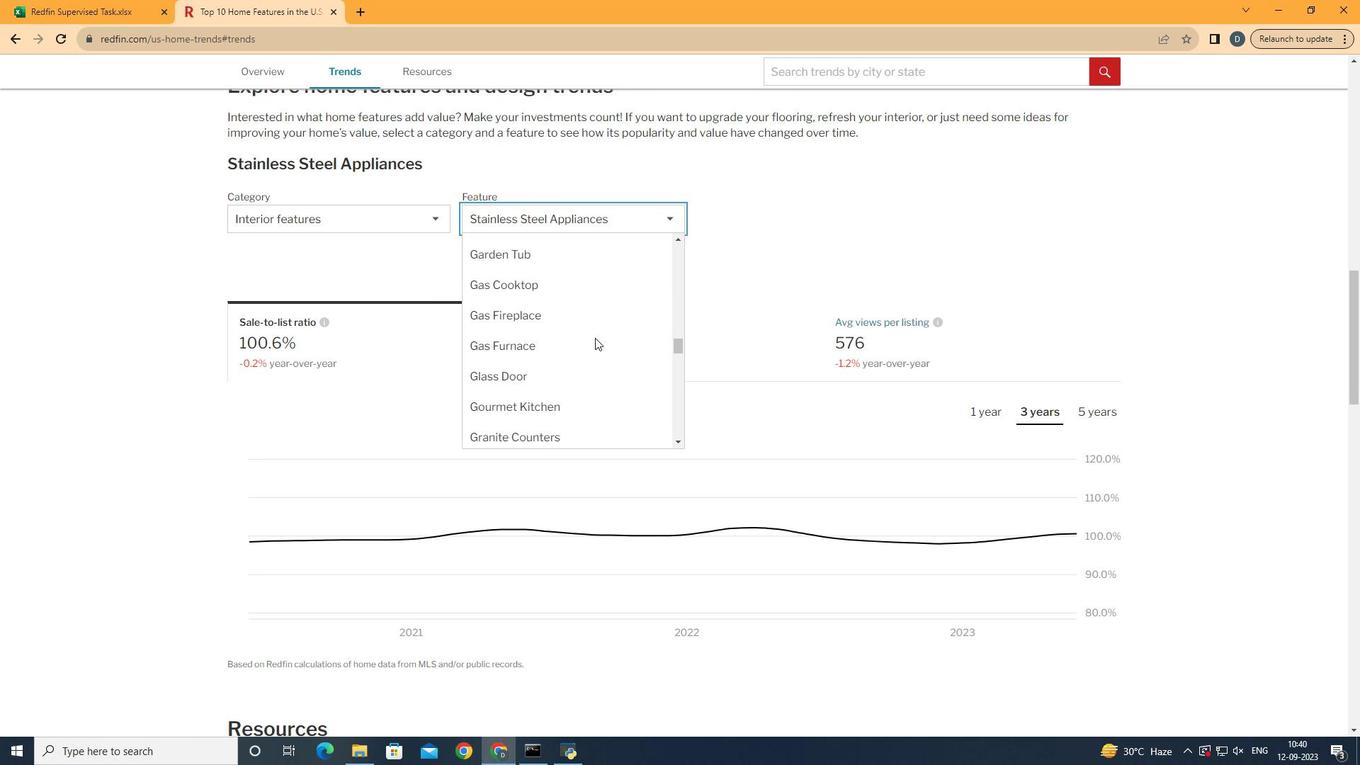 
Action: Mouse scrolled (595, 338) with delta (0, 0)
Screenshot: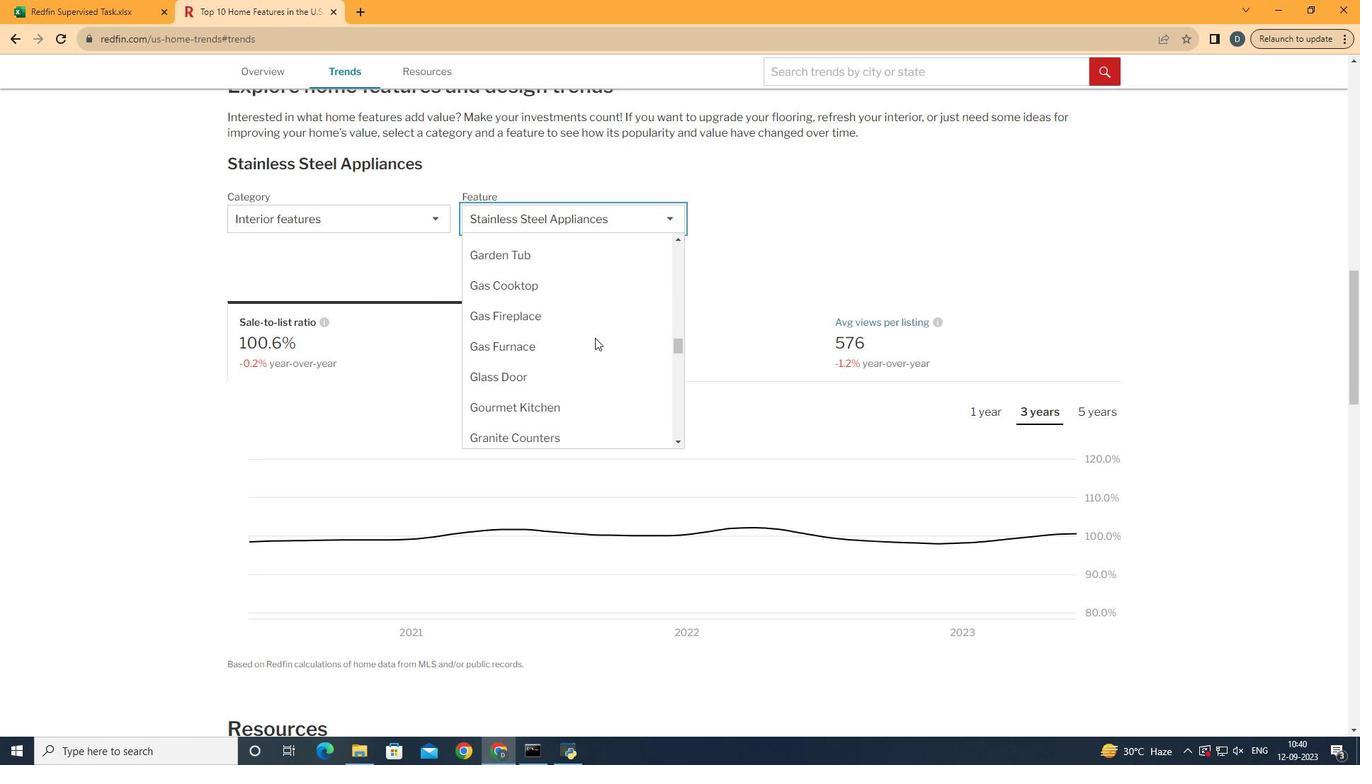 
Action: Mouse scrolled (595, 338) with delta (0, 0)
Screenshot: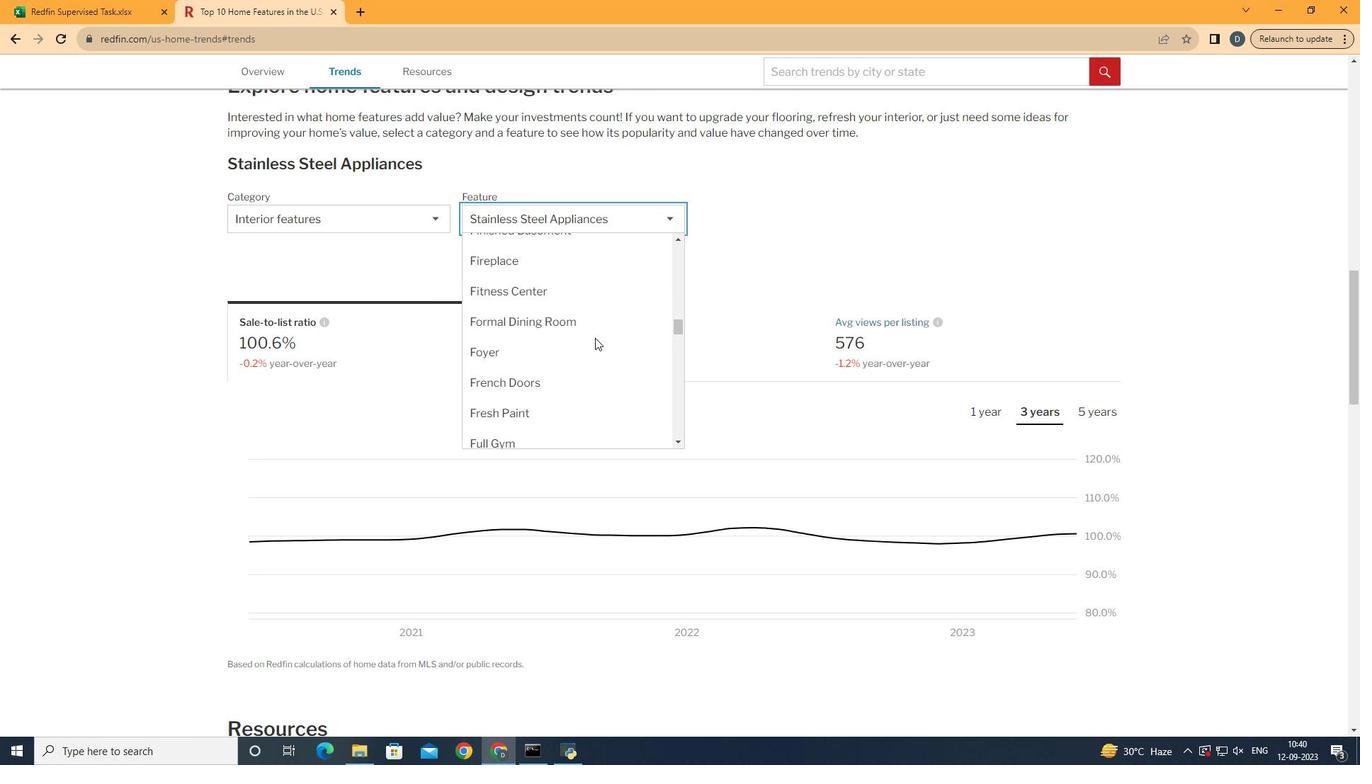 
Action: Mouse scrolled (595, 338) with delta (0, 0)
Screenshot: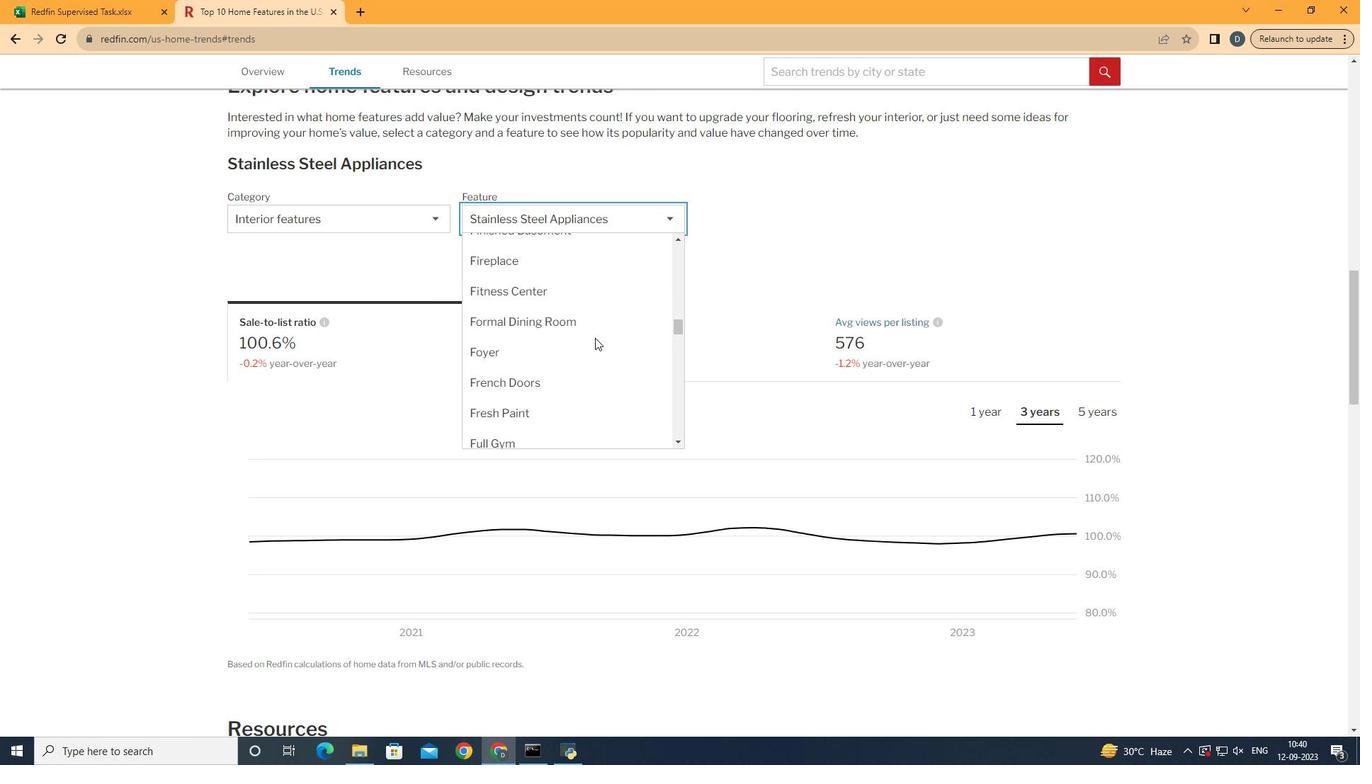 
Action: Mouse scrolled (595, 338) with delta (0, 0)
Screenshot: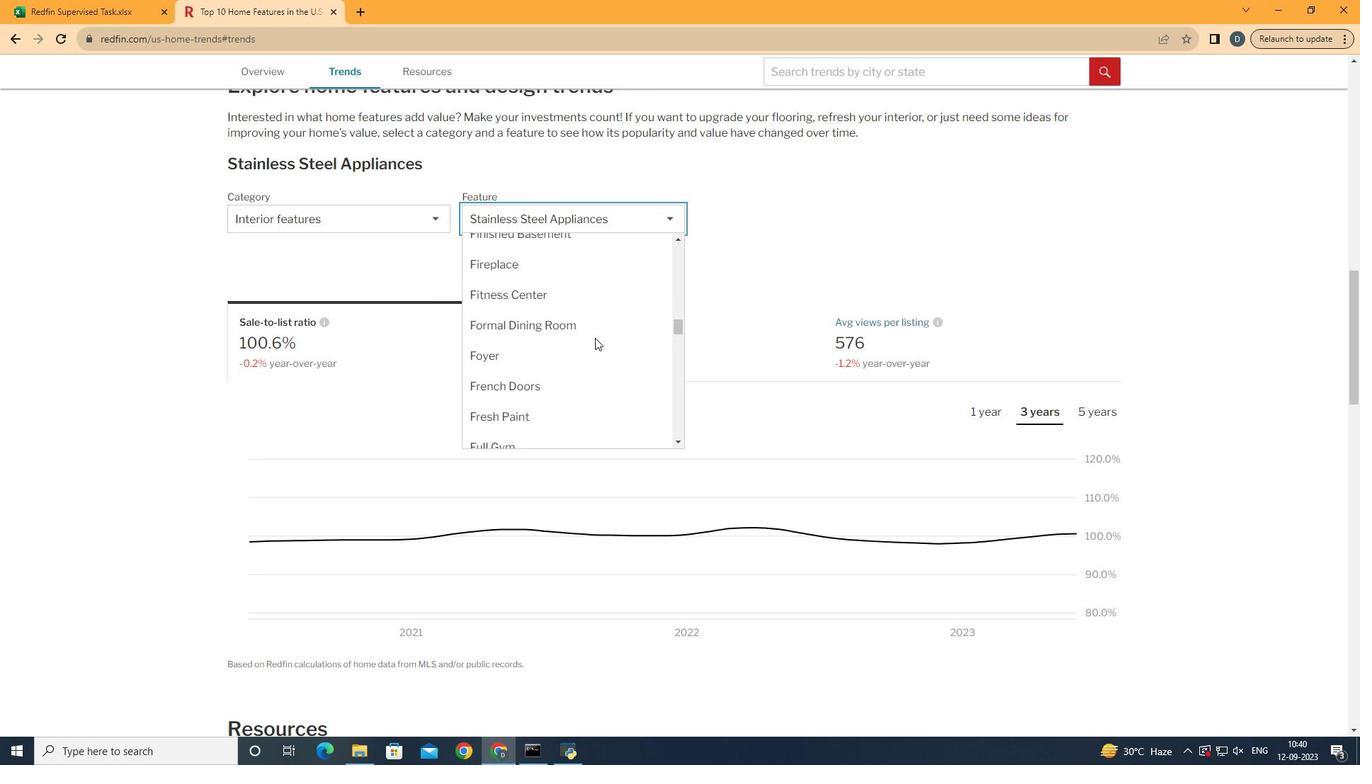 
Action: Mouse scrolled (595, 338) with delta (0, 0)
Screenshot: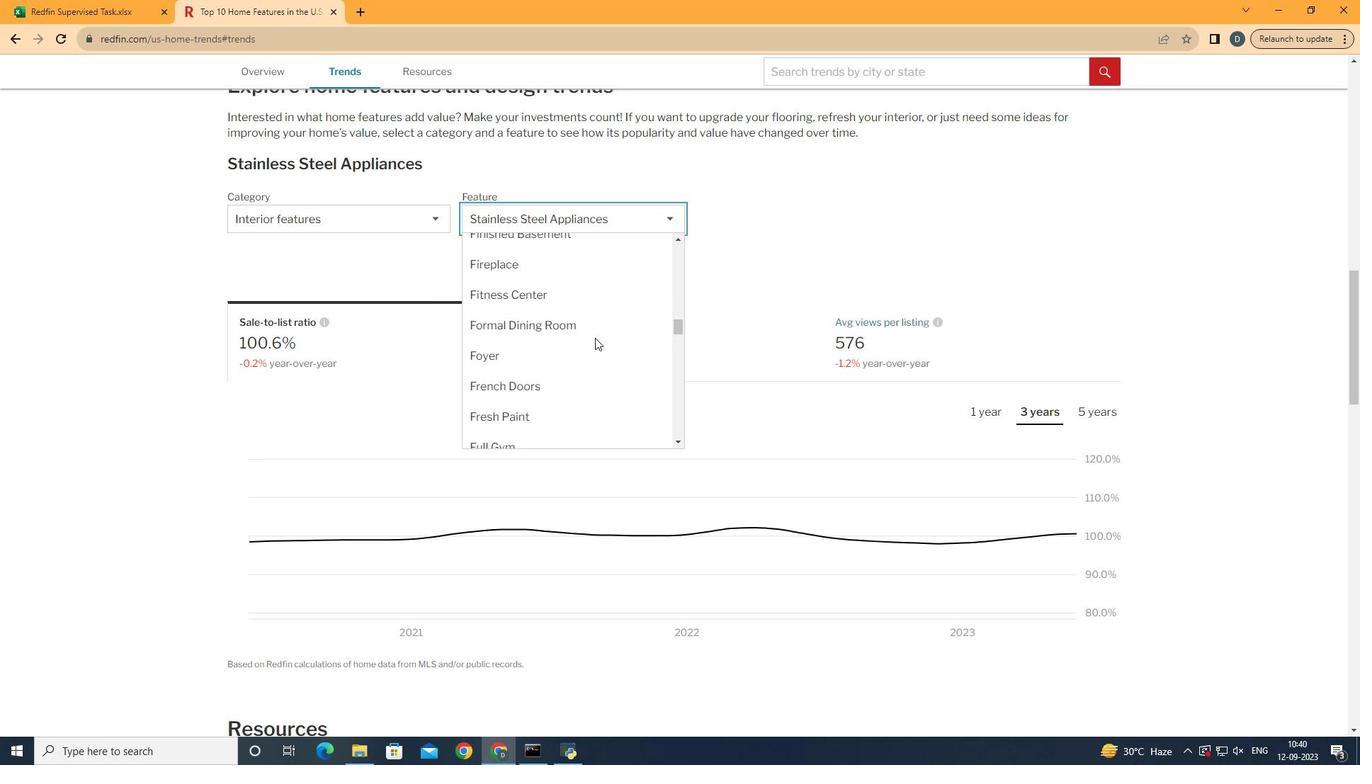 
Action: Mouse scrolled (595, 338) with delta (0, 0)
Screenshot: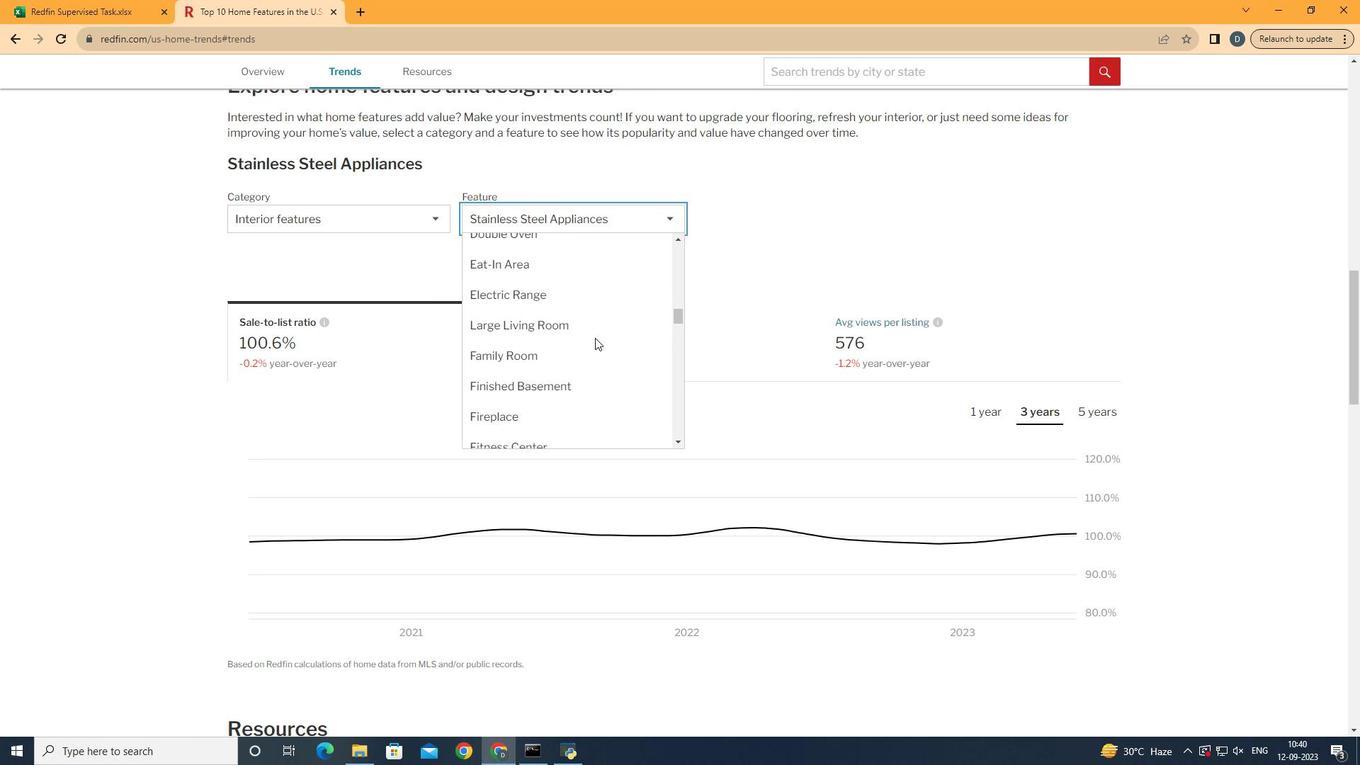 
Action: Mouse scrolled (595, 338) with delta (0, 0)
Screenshot: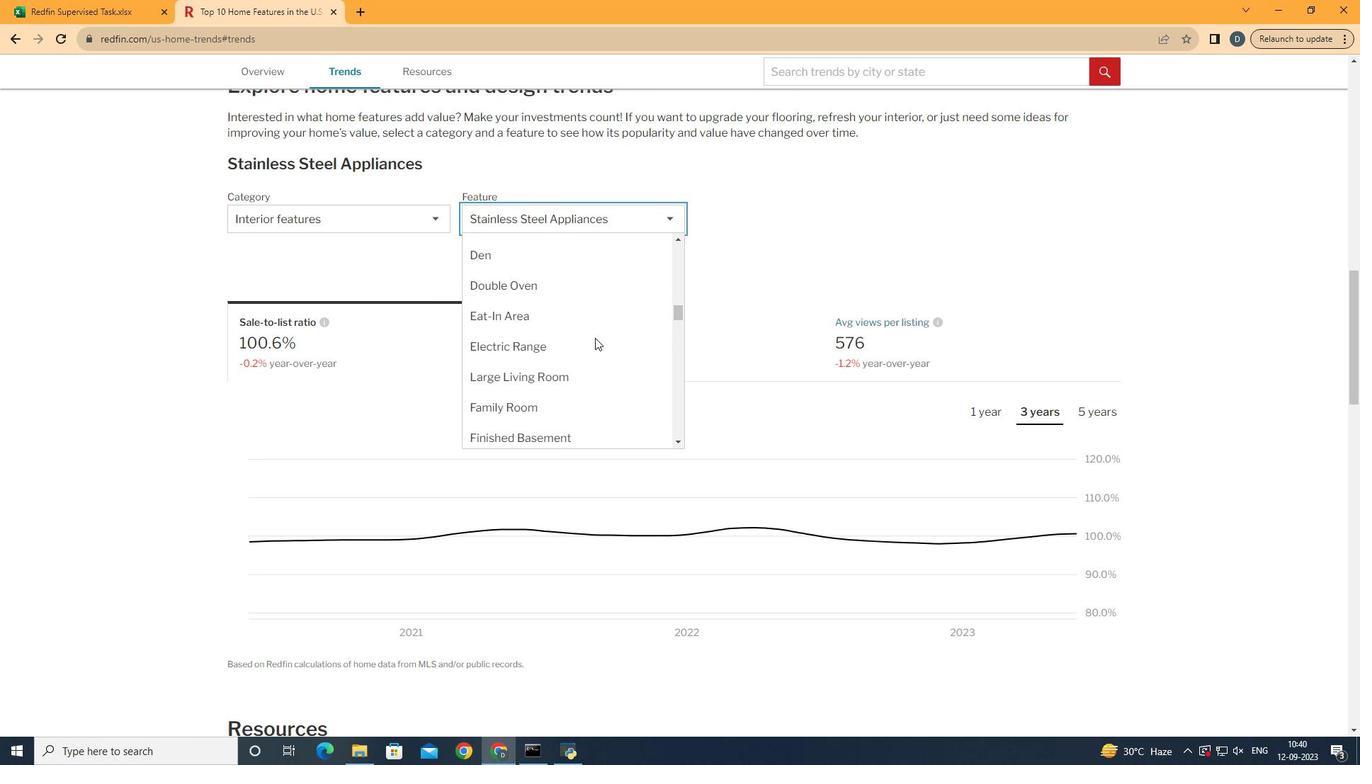 
Action: Mouse scrolled (595, 338) with delta (0, 0)
Screenshot: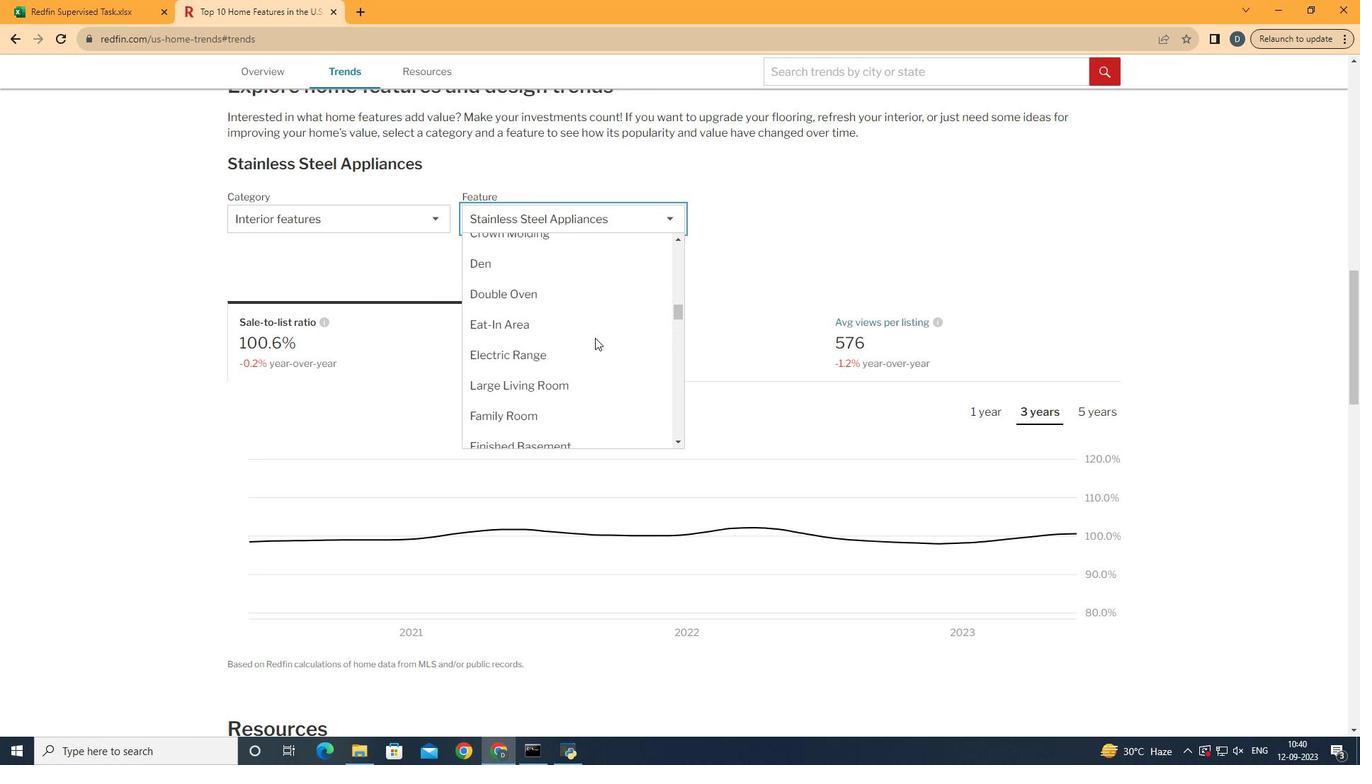 
Action: Mouse moved to (595, 337)
Screenshot: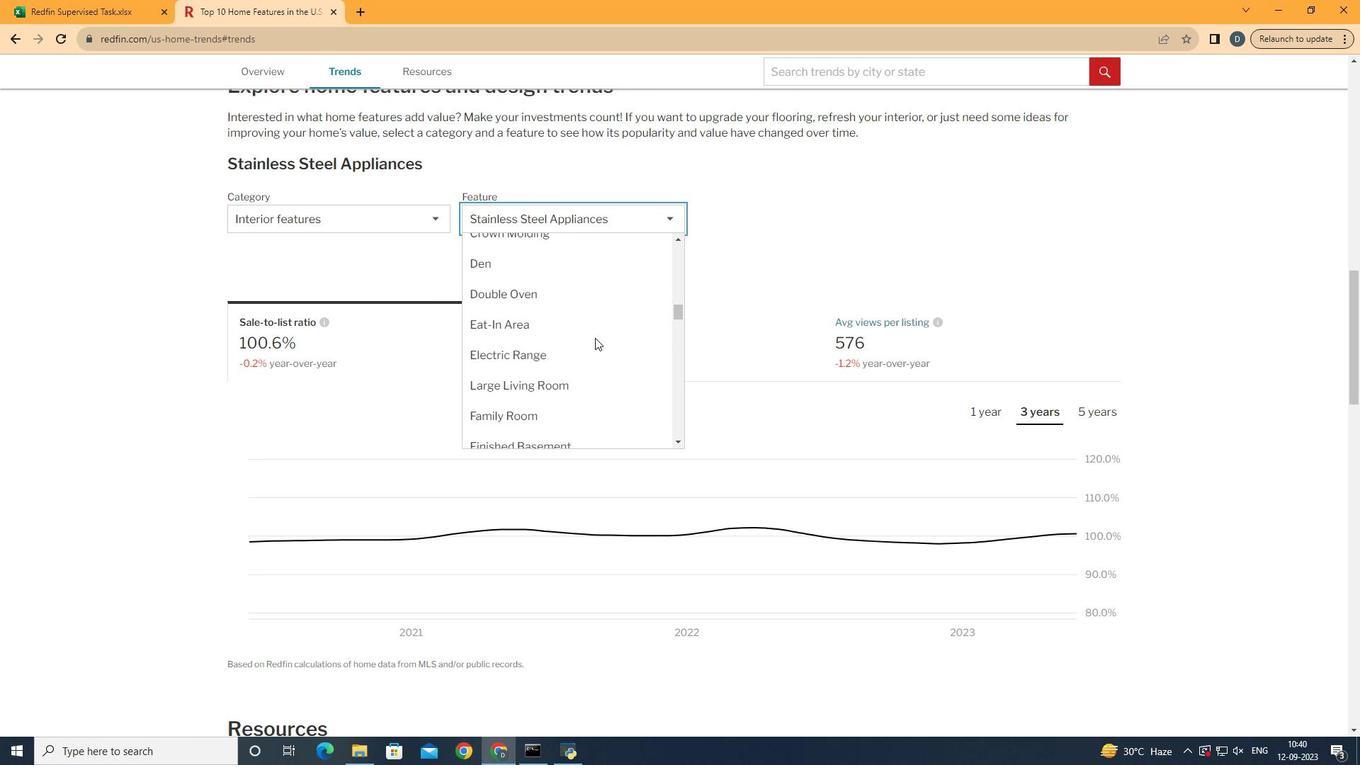 
Action: Mouse scrolled (595, 337) with delta (0, 0)
Screenshot: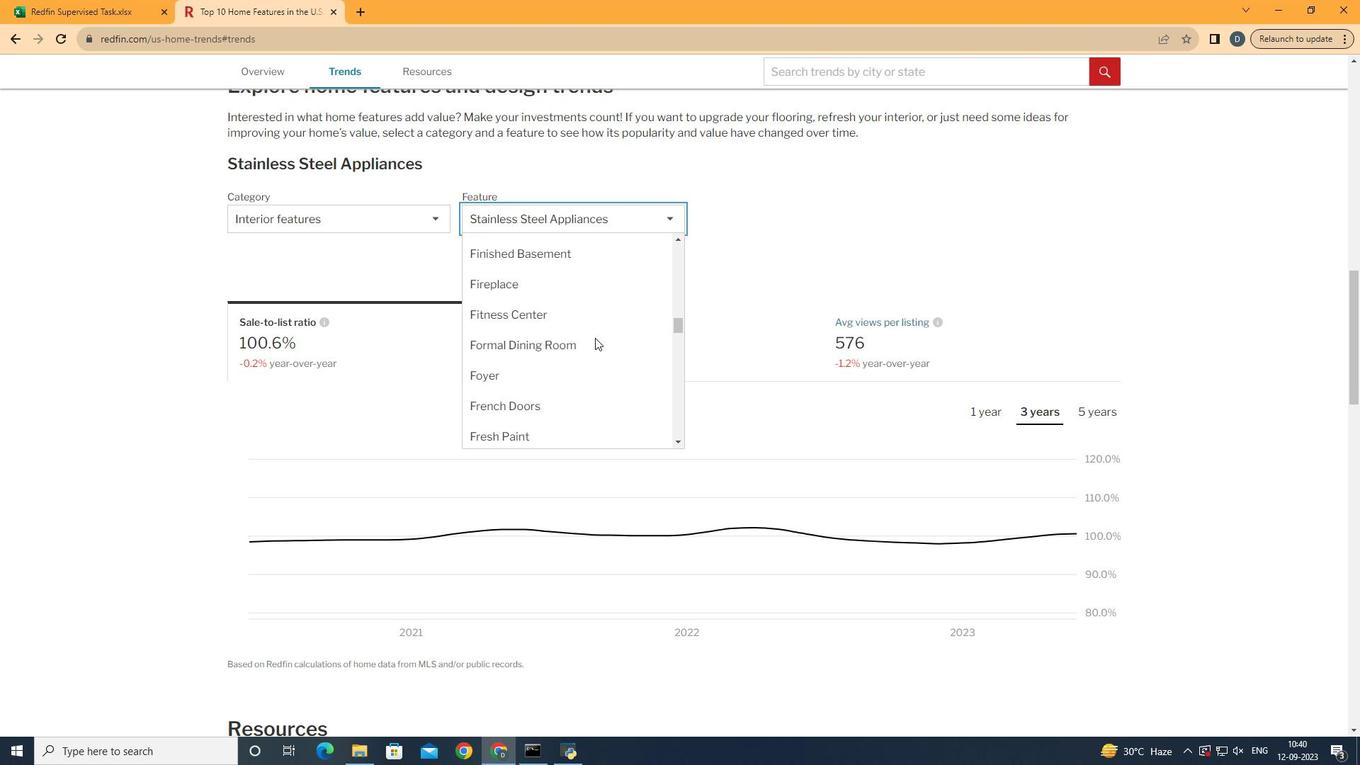 
Action: Mouse scrolled (595, 337) with delta (0, 0)
Screenshot: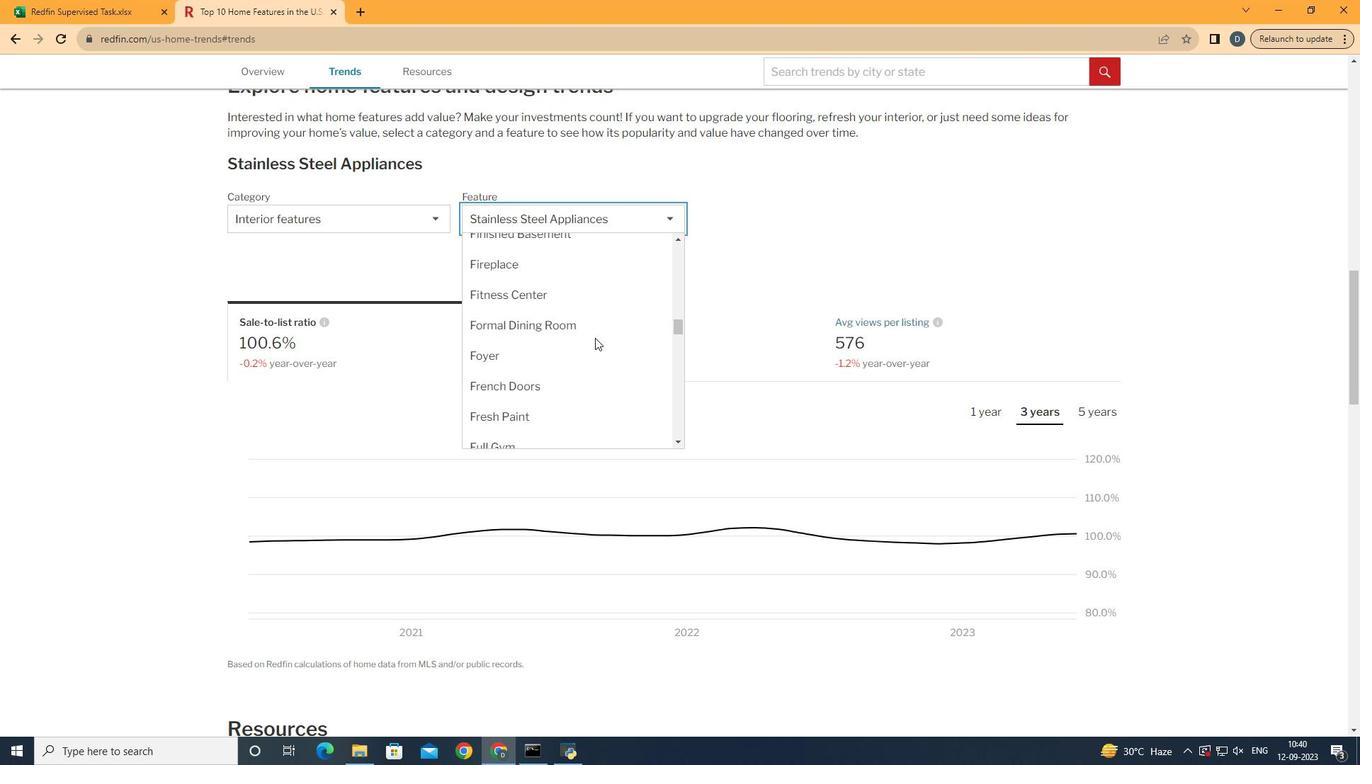 
Action: Mouse scrolled (595, 337) with delta (0, 0)
Screenshot: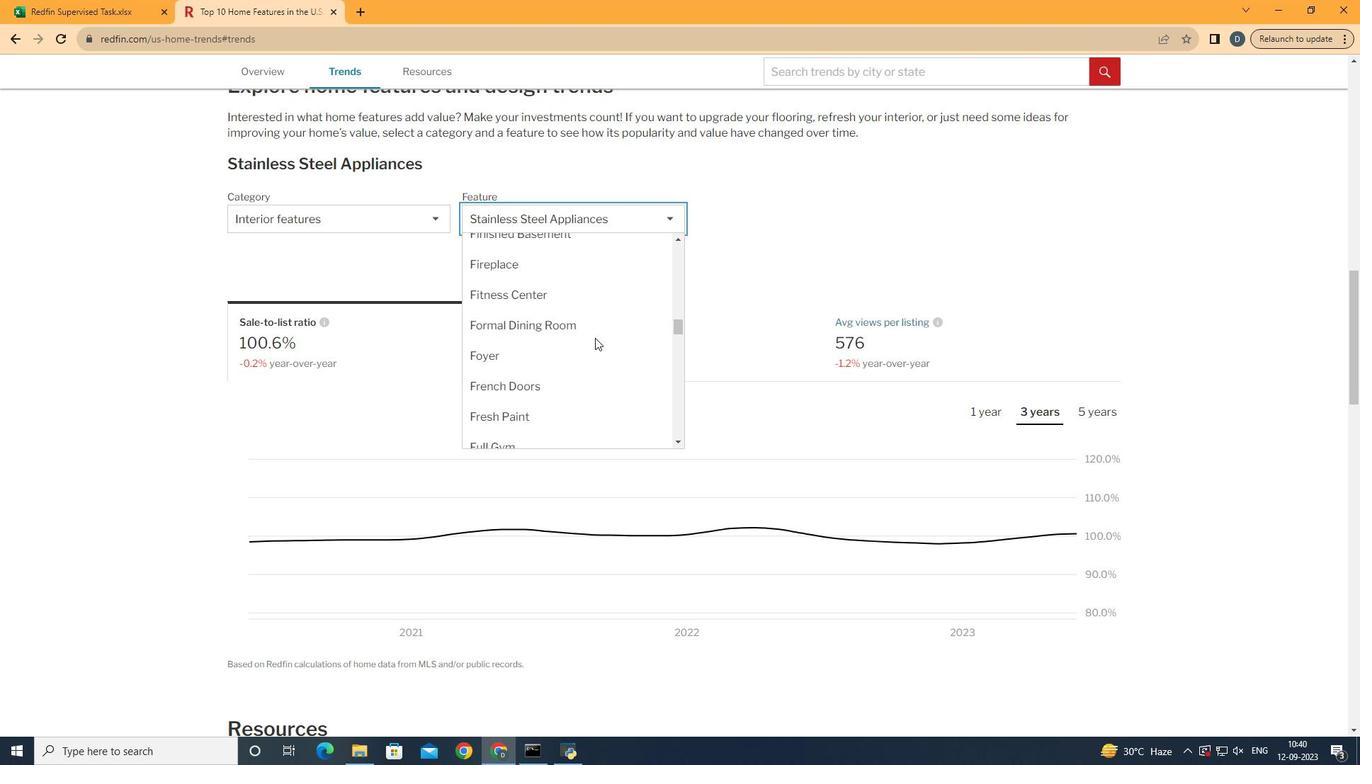 
Action: Mouse moved to (588, 349)
Screenshot: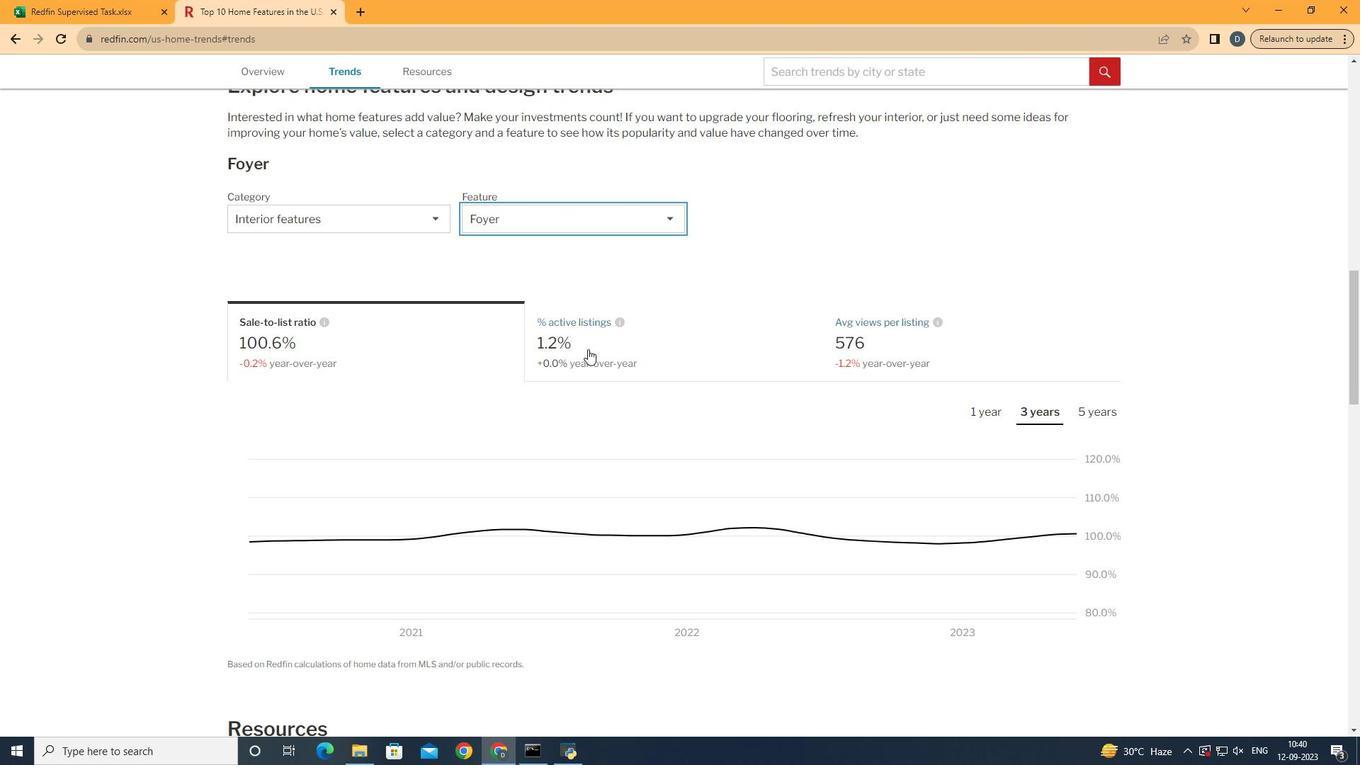 
Action: Mouse pressed left at (588, 349)
Screenshot: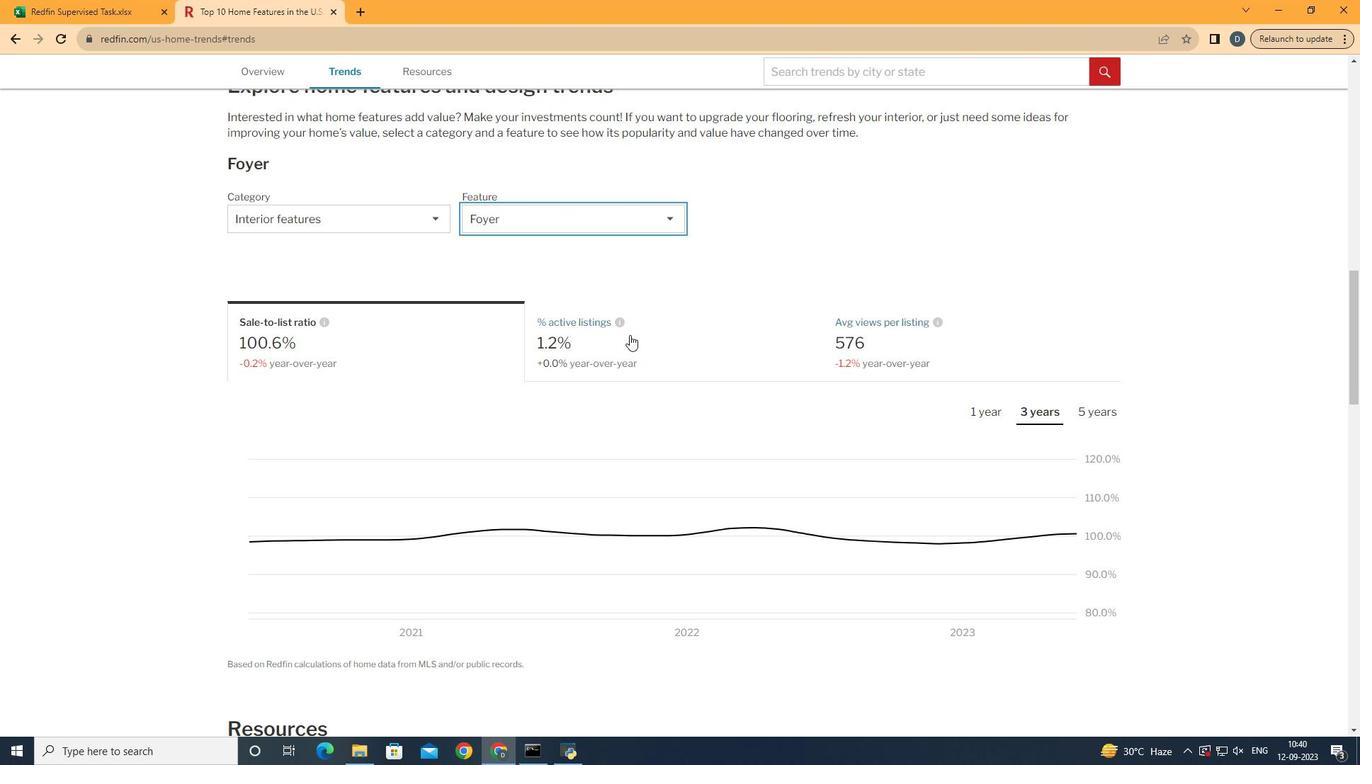 
Action: Mouse moved to (801, 267)
Screenshot: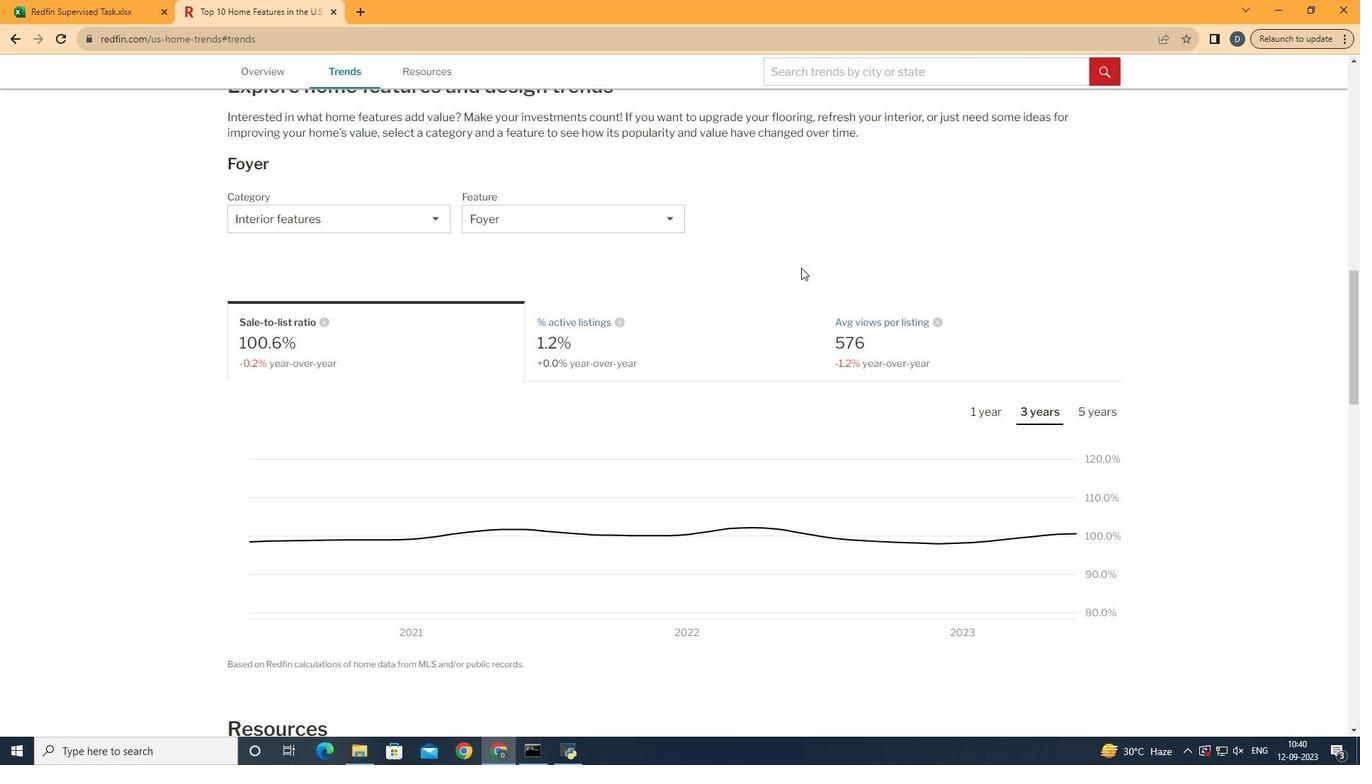 
Action: Mouse pressed left at (801, 267)
Screenshot: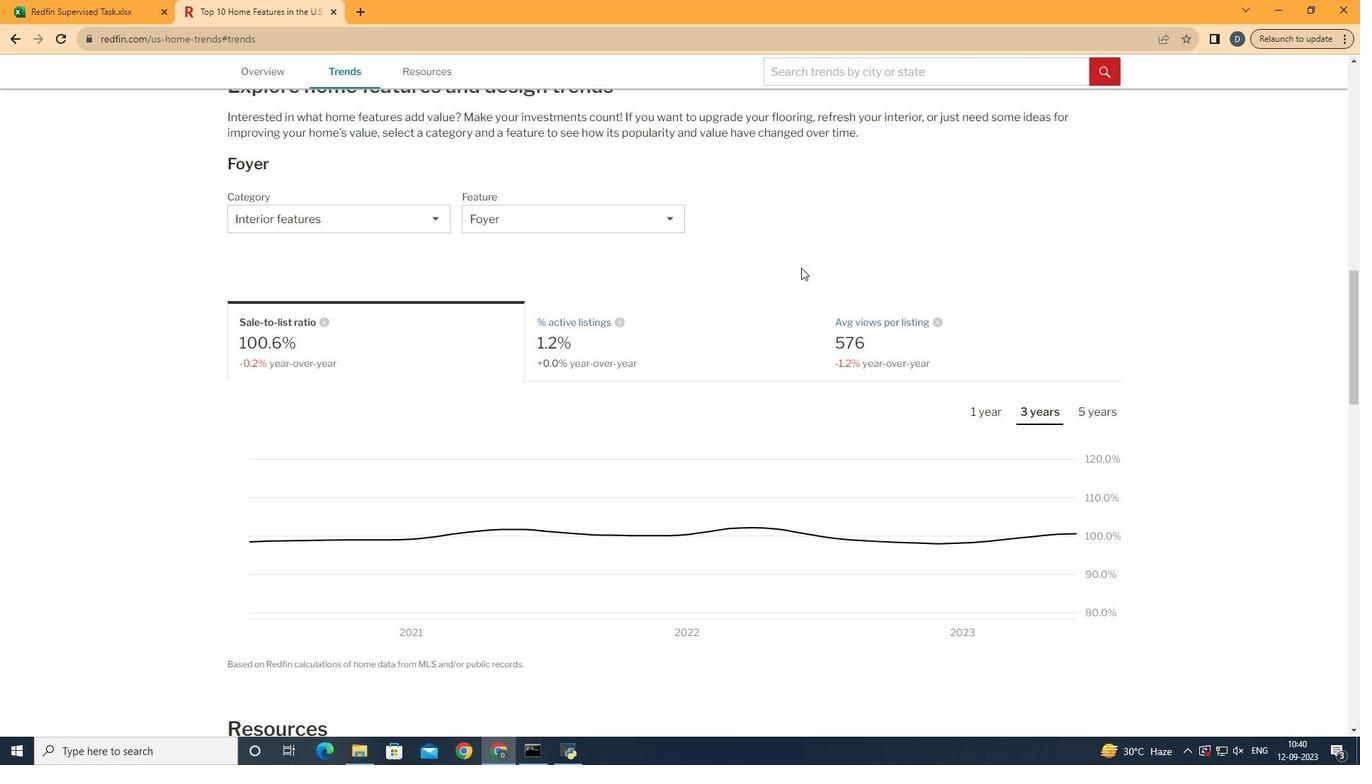 
Action: Mouse moved to (639, 351)
Screenshot: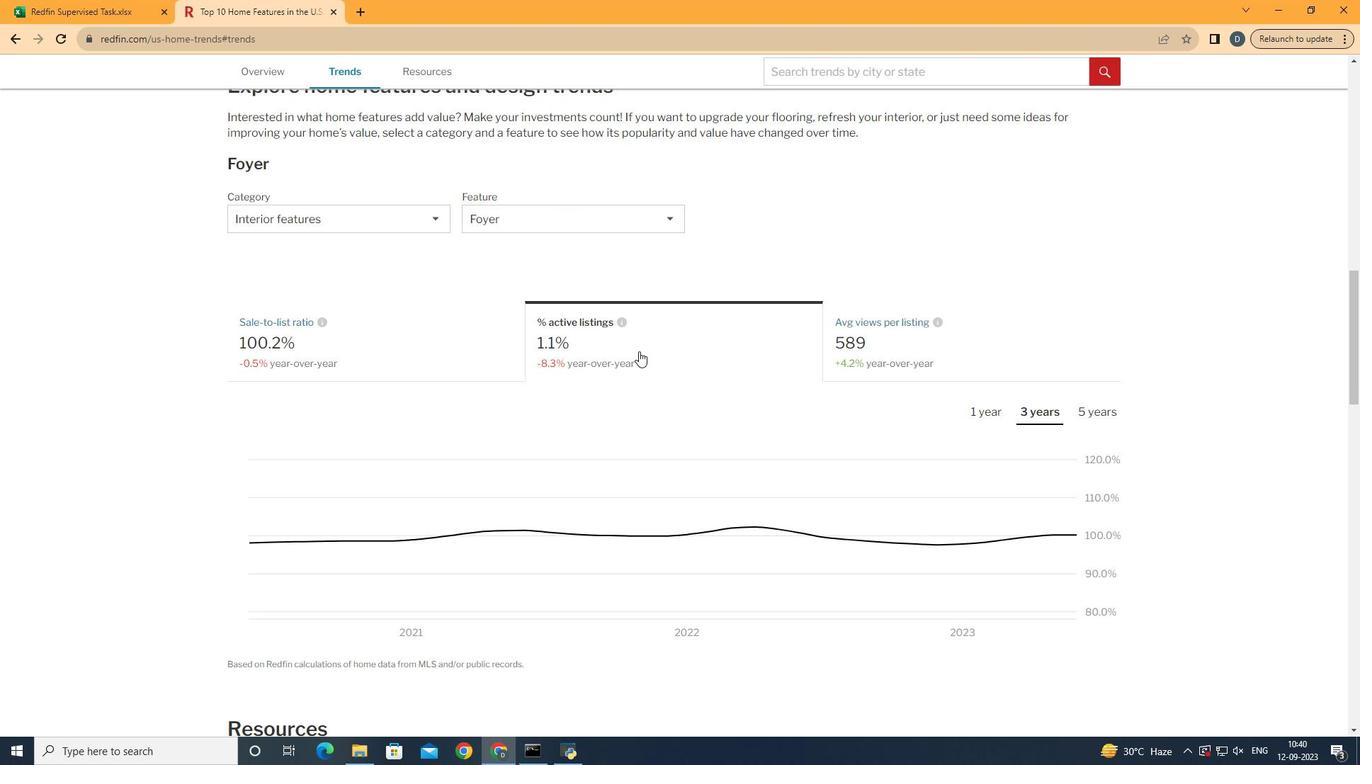 
Action: Mouse pressed left at (639, 351)
Screenshot: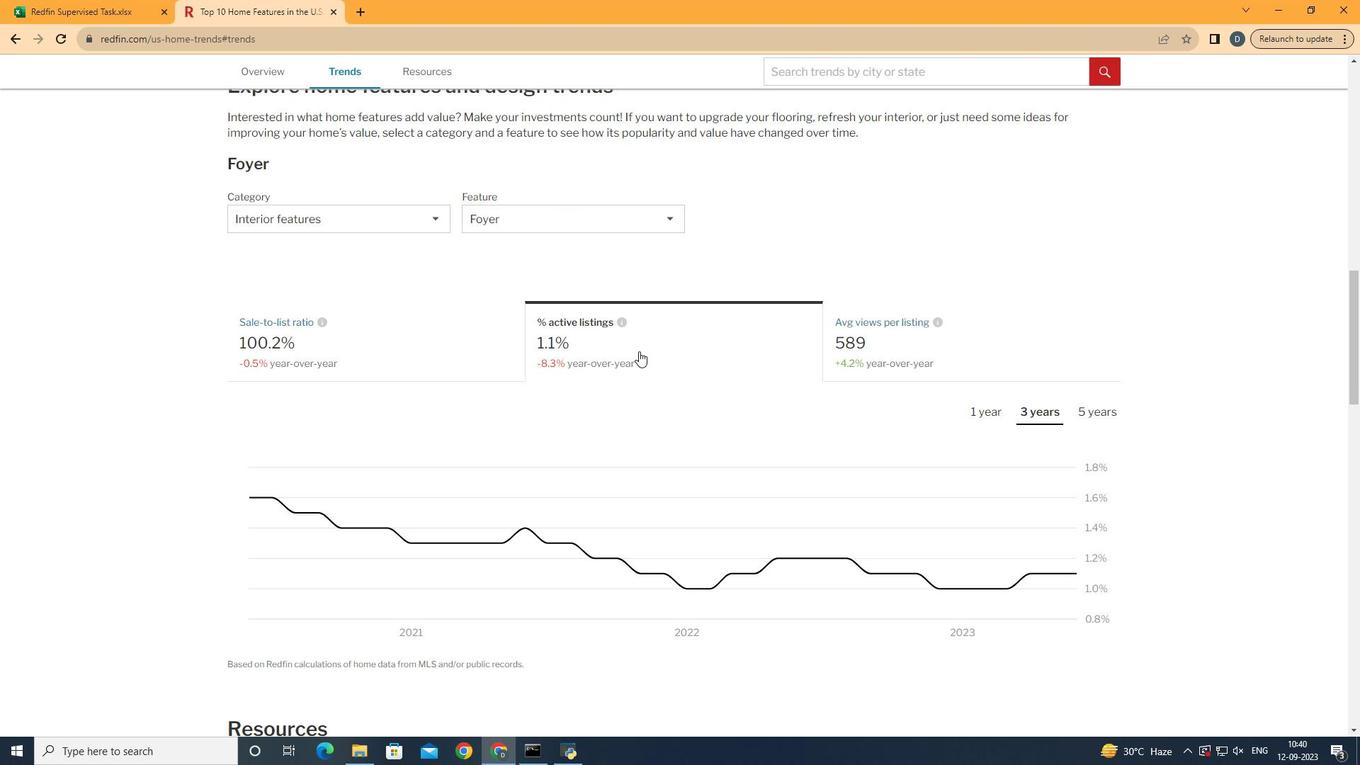 
Action: Mouse moved to (1000, 414)
Screenshot: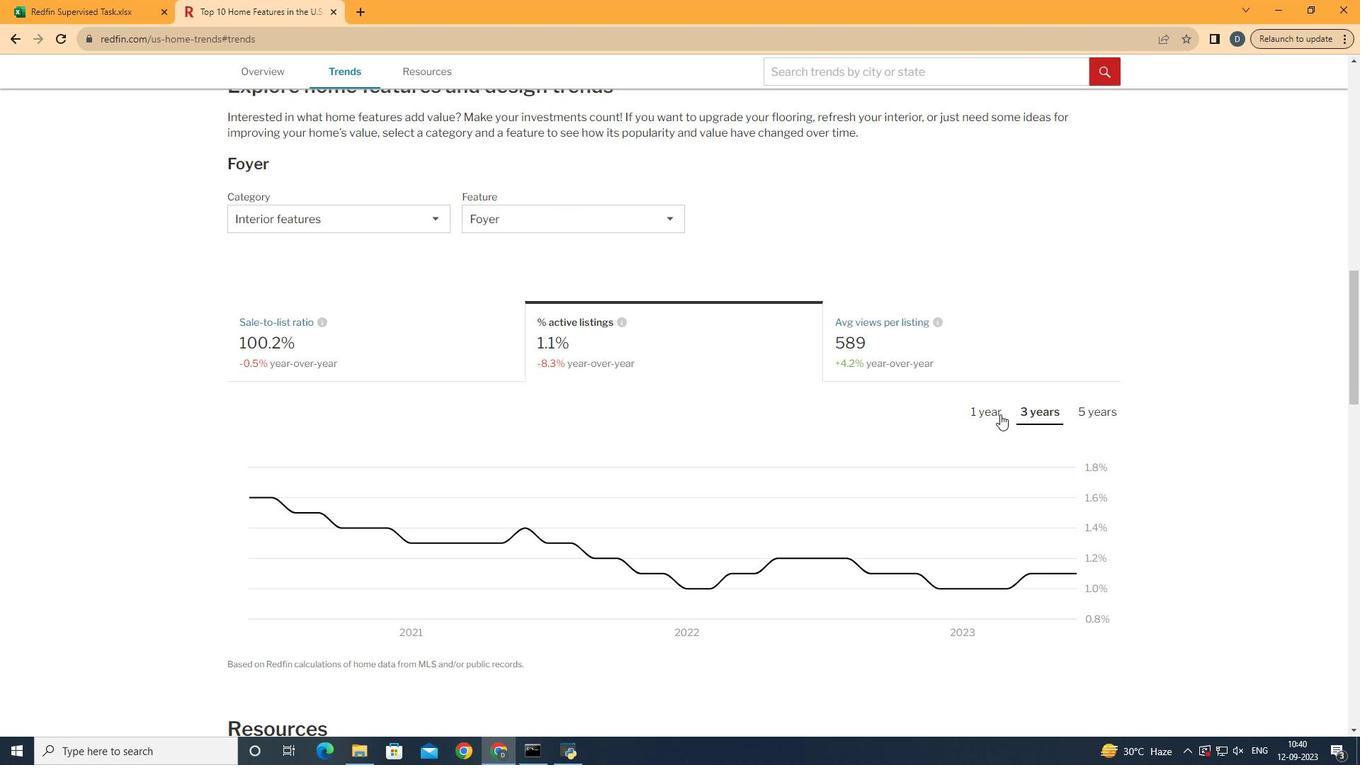 
Action: Mouse pressed left at (1000, 414)
Screenshot: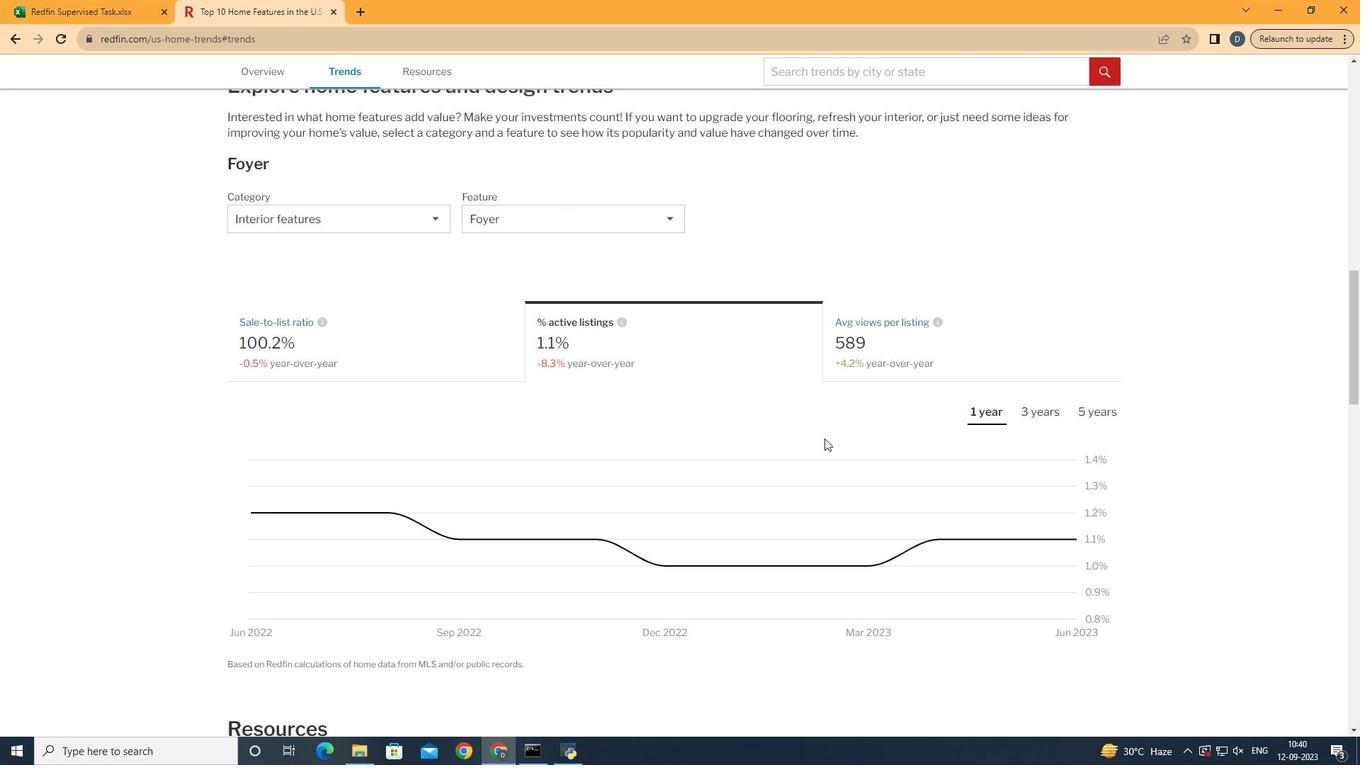 
Action: Mouse moved to (1069, 540)
Screenshot: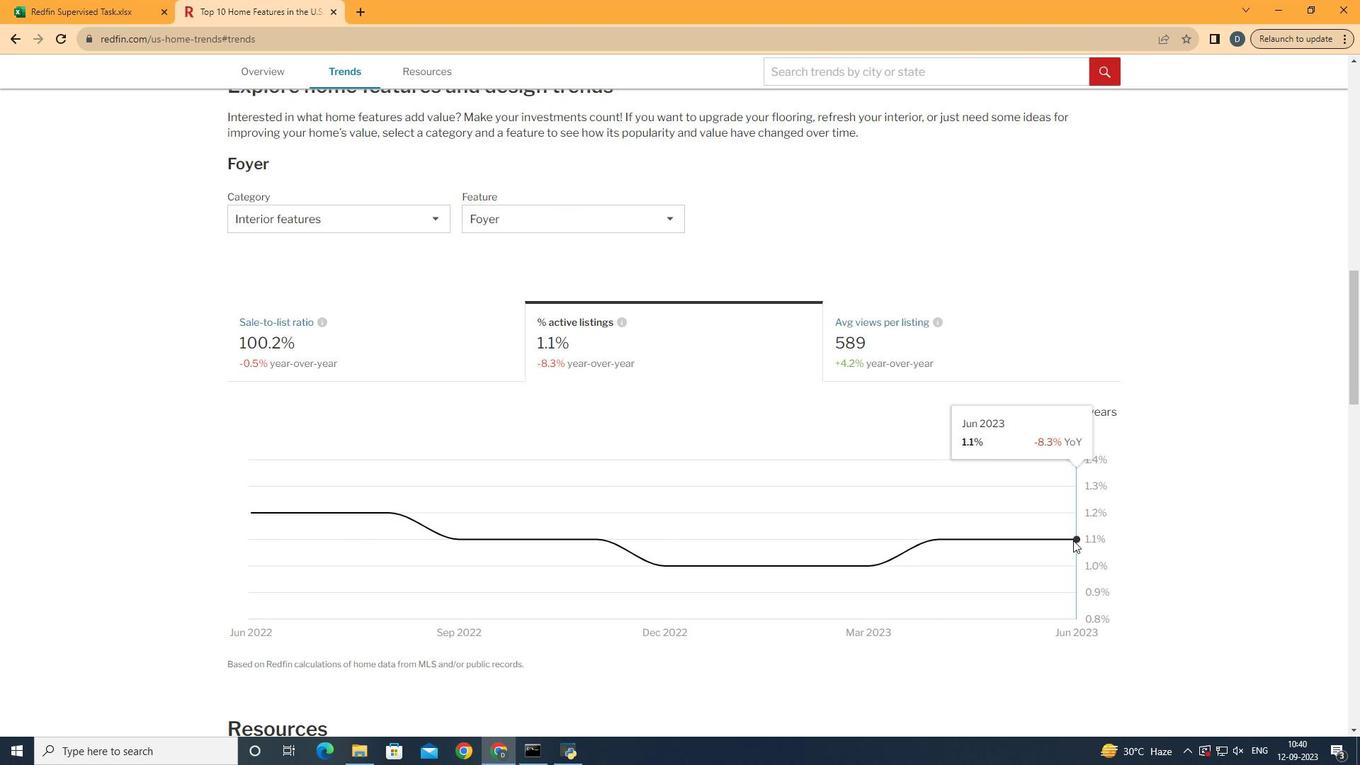 
